 Task: Open Card Card0000000332 in Board Board0000000083 in Workspace WS0000000028 in Trello. Add Member 17.ch.pooja@gmail.com to Card Card0000000332 in Board Board0000000083 in Workspace WS0000000028 in Trello. Add Red Label titled Label0000000332 to Card Card0000000332 in Board Board0000000083 in Workspace WS0000000028 in Trello. Add Checklist CL0000000332 to Card Card0000000332 in Board Board0000000083 in Workspace WS0000000028 in Trello. Add Dates with Start Date as Nov 01 2023 and Due Date as Nov 30 2023 to Card Card0000000332 in Board Board0000000083 in Workspace WS0000000028 in Trello
Action: Mouse moved to (415, 653)
Screenshot: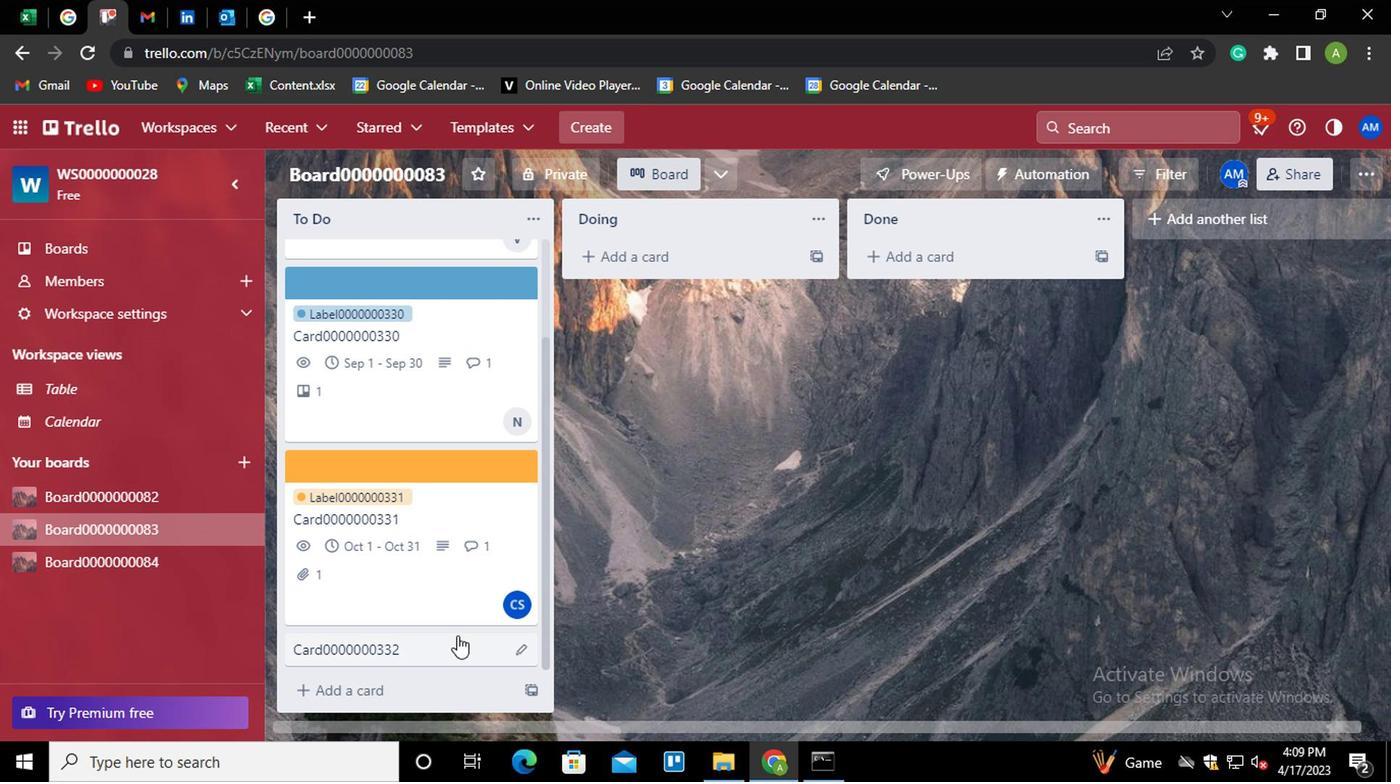 
Action: Mouse pressed left at (415, 653)
Screenshot: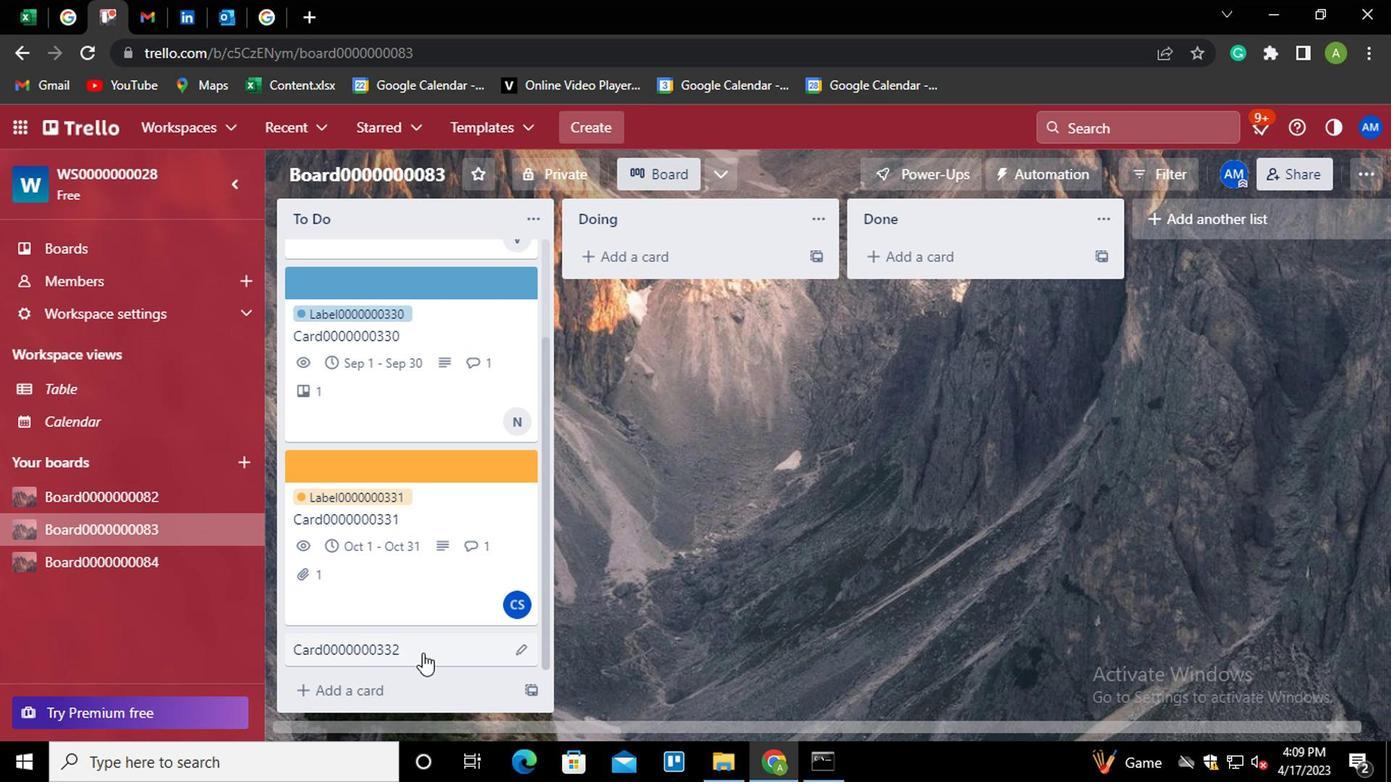 
Action: Mouse moved to (931, 289)
Screenshot: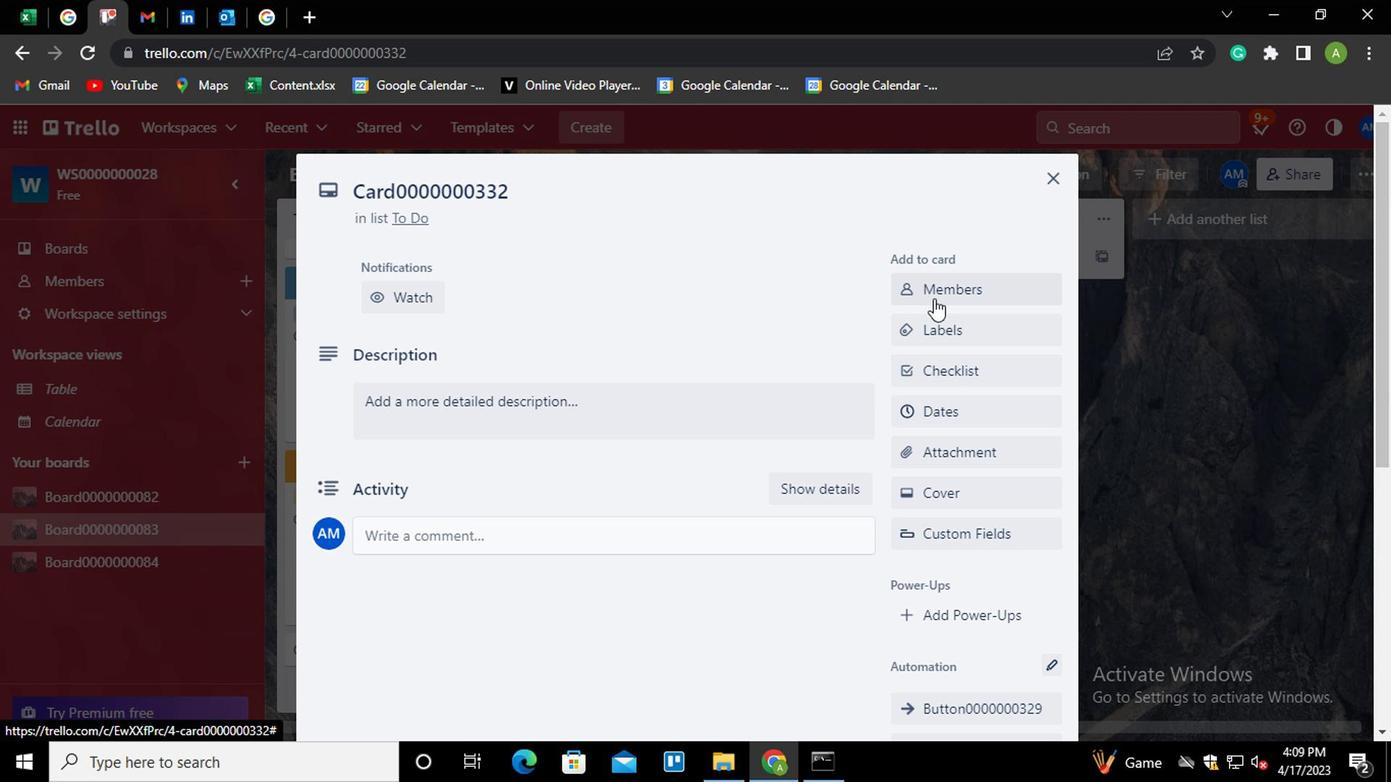 
Action: Mouse pressed left at (931, 289)
Screenshot: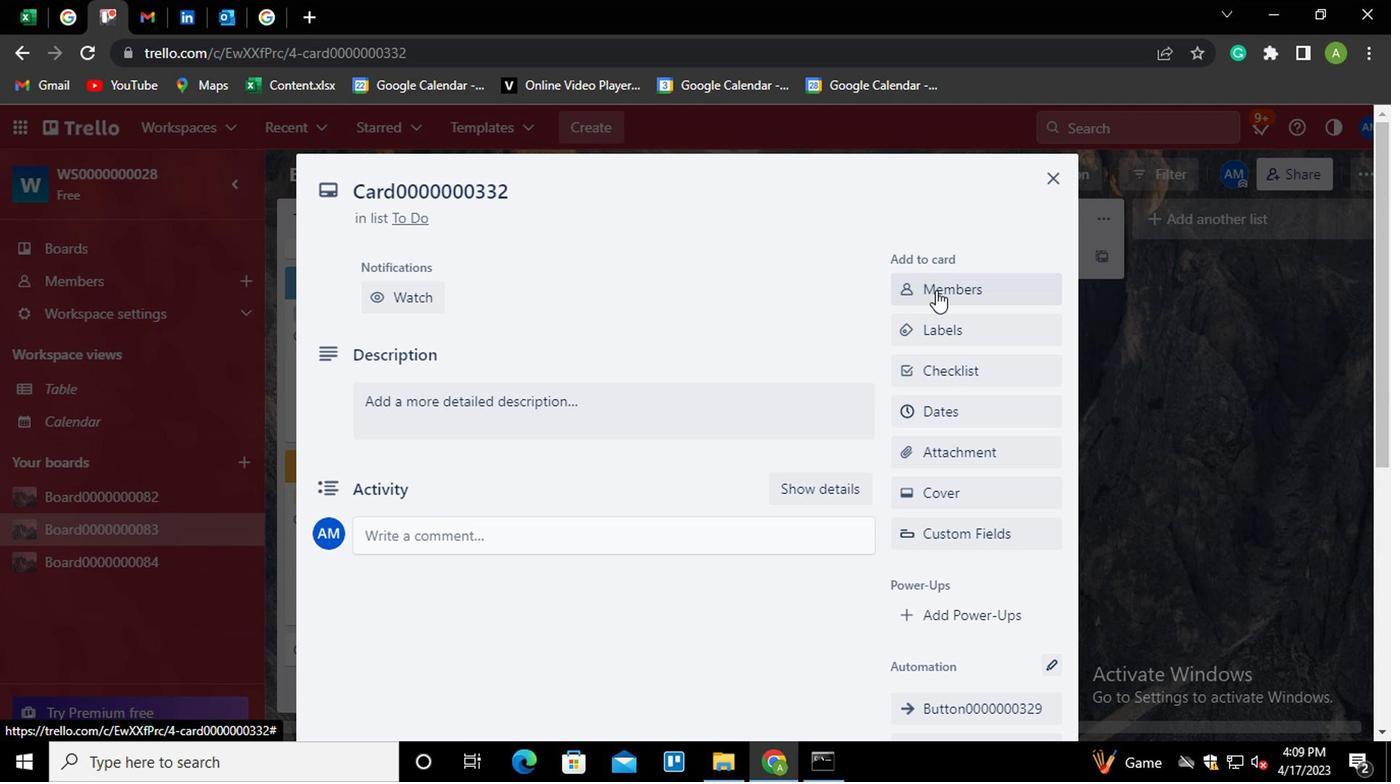 
Action: Mouse moved to (944, 388)
Screenshot: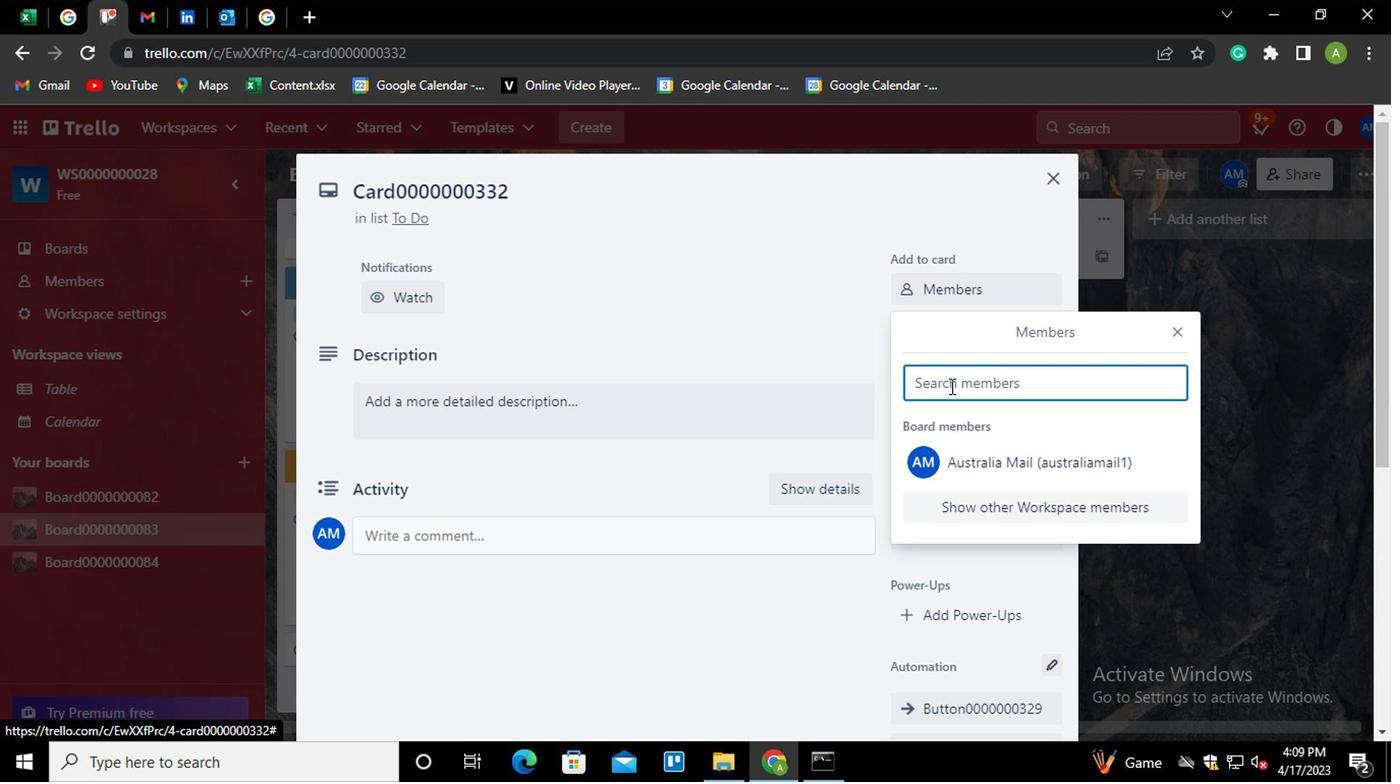 
Action: Mouse pressed left at (944, 388)
Screenshot: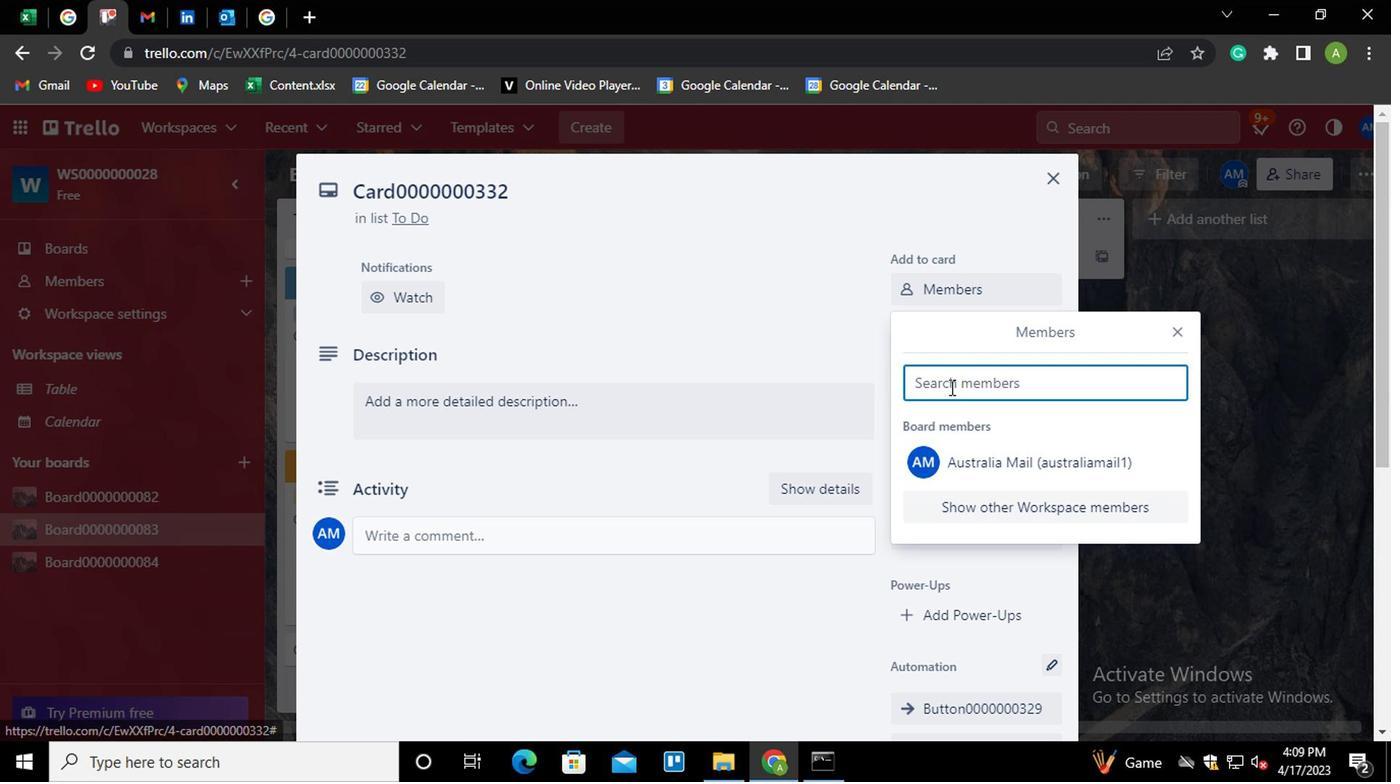 
Action: Key pressed 17.ch.pooja<Key.shift>@GMAIL.COM
Screenshot: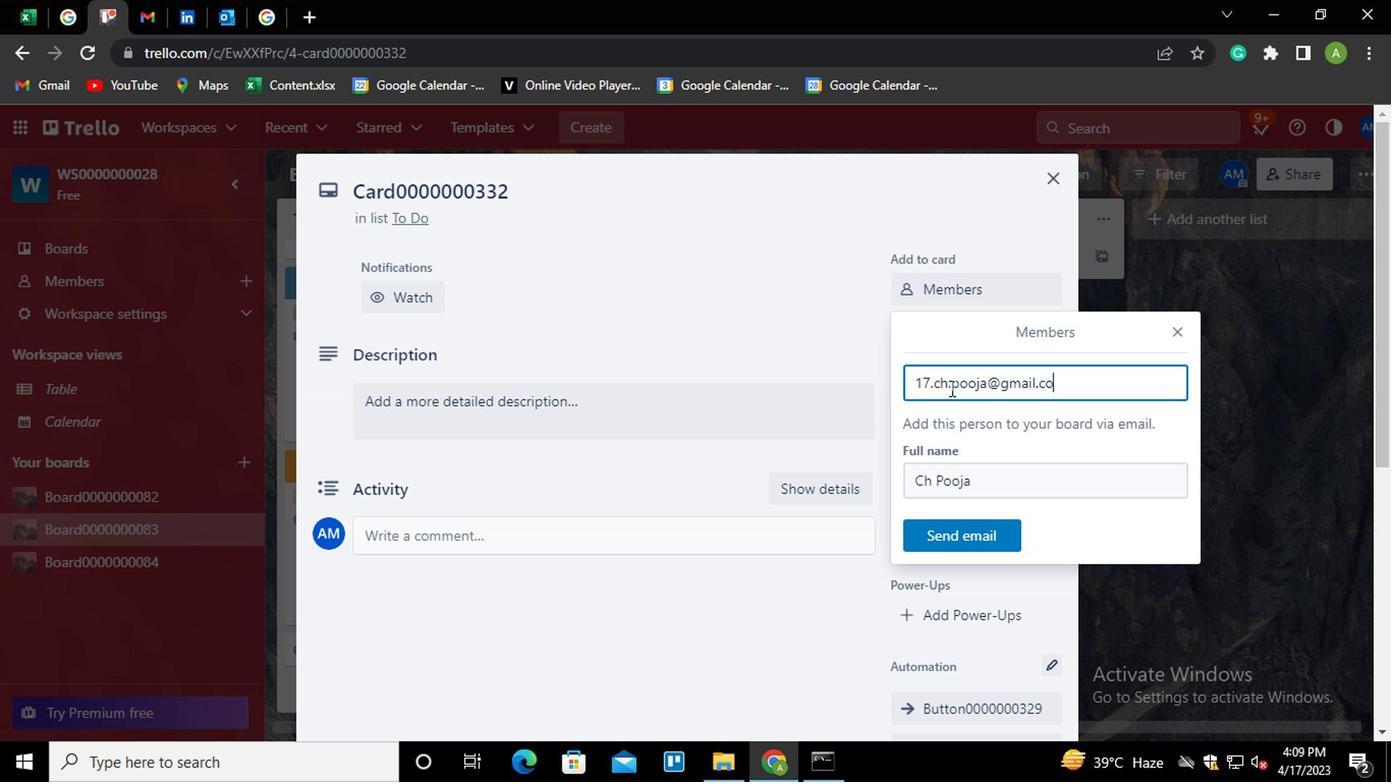 
Action: Mouse moved to (952, 541)
Screenshot: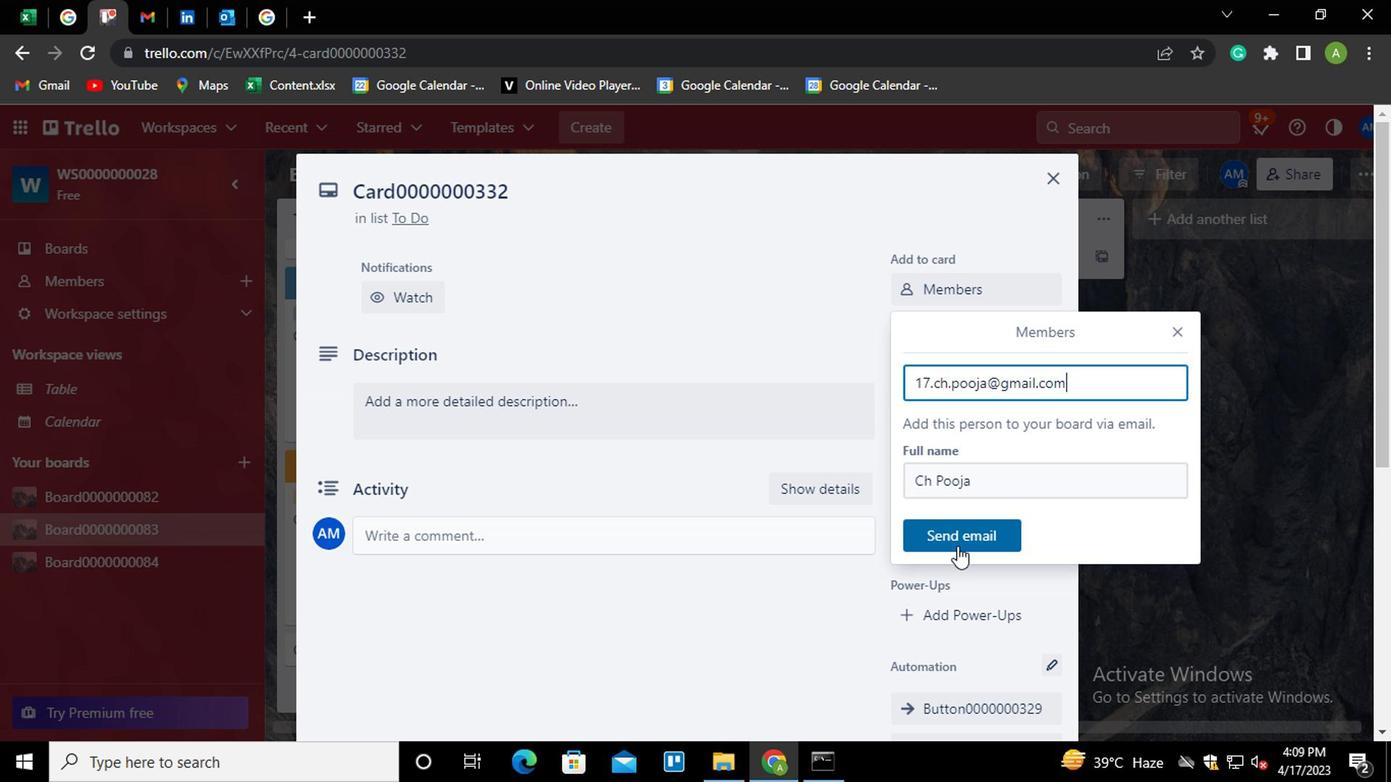
Action: Mouse pressed left at (952, 541)
Screenshot: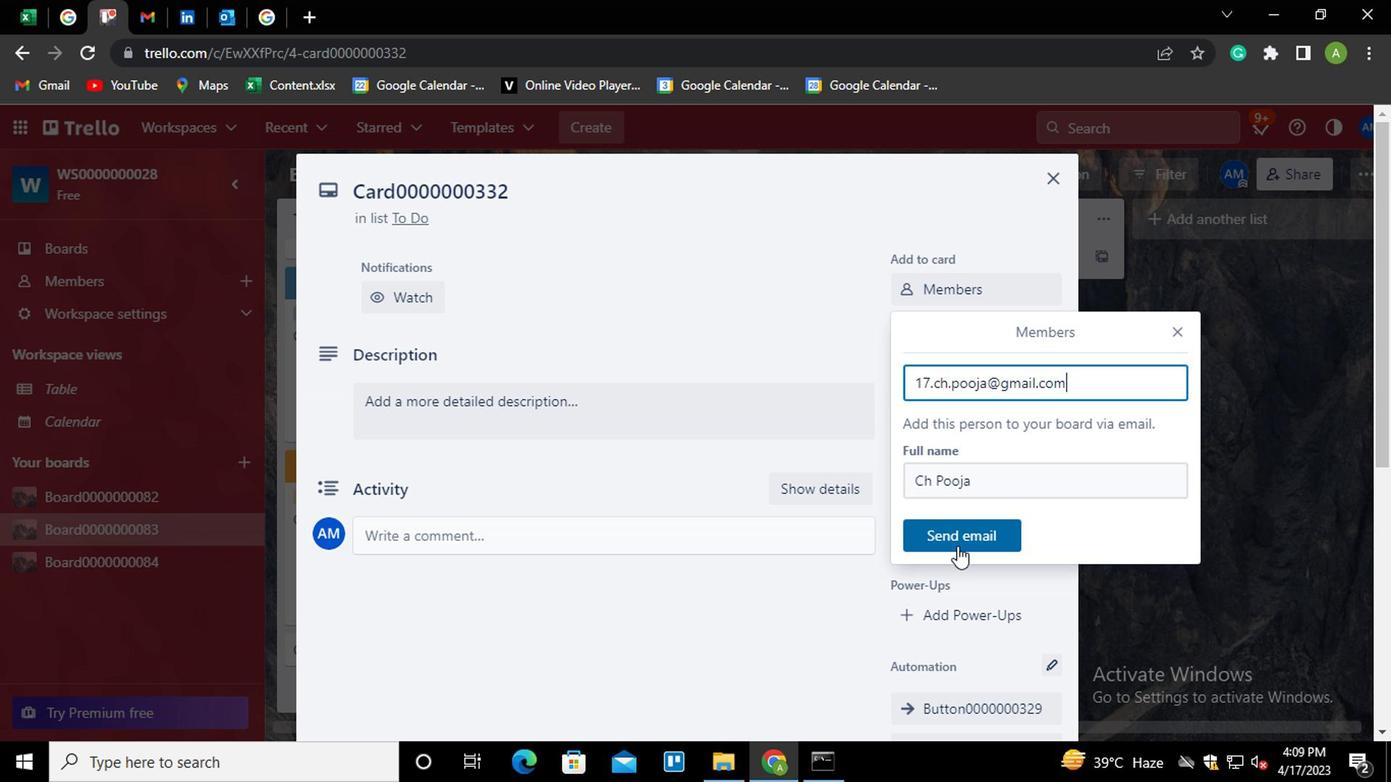 
Action: Mouse moved to (961, 329)
Screenshot: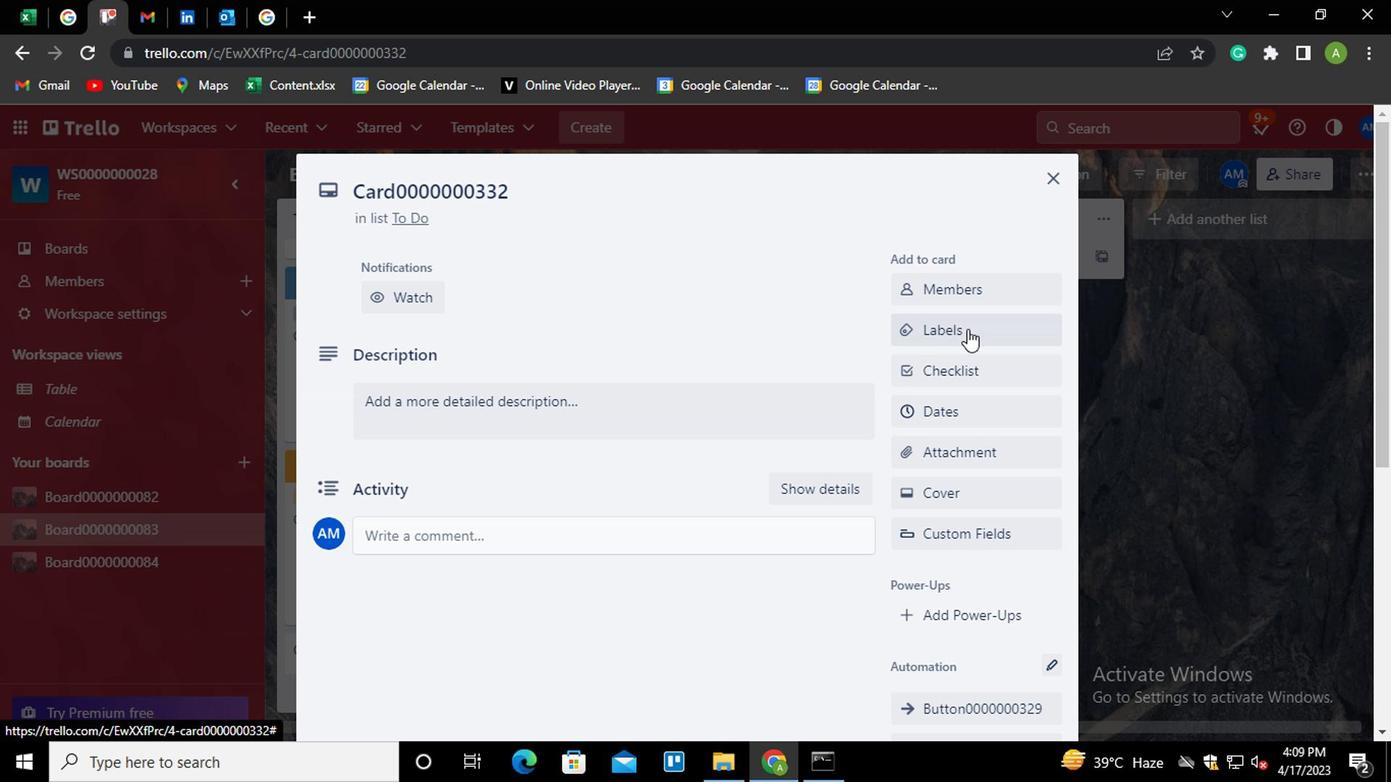 
Action: Mouse pressed left at (961, 329)
Screenshot: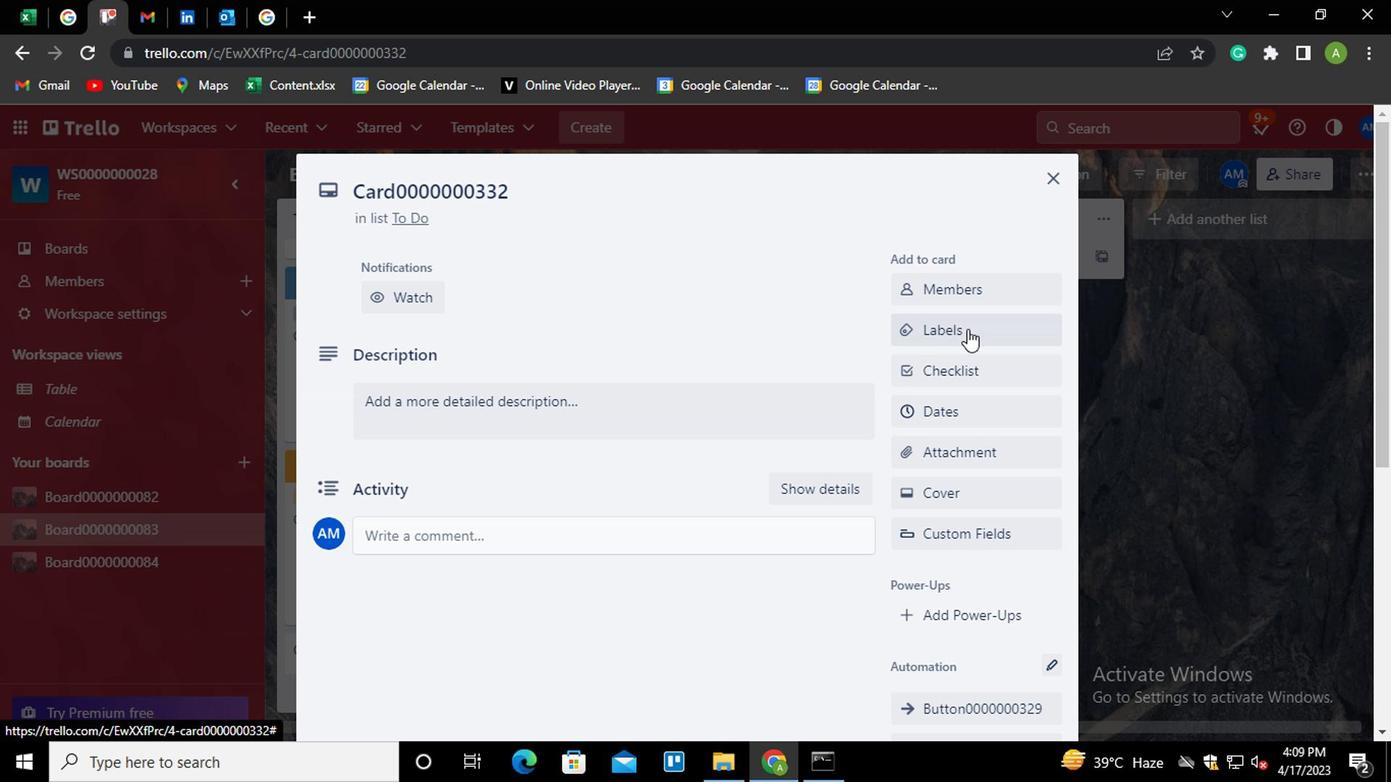 
Action: Mouse moved to (914, 399)
Screenshot: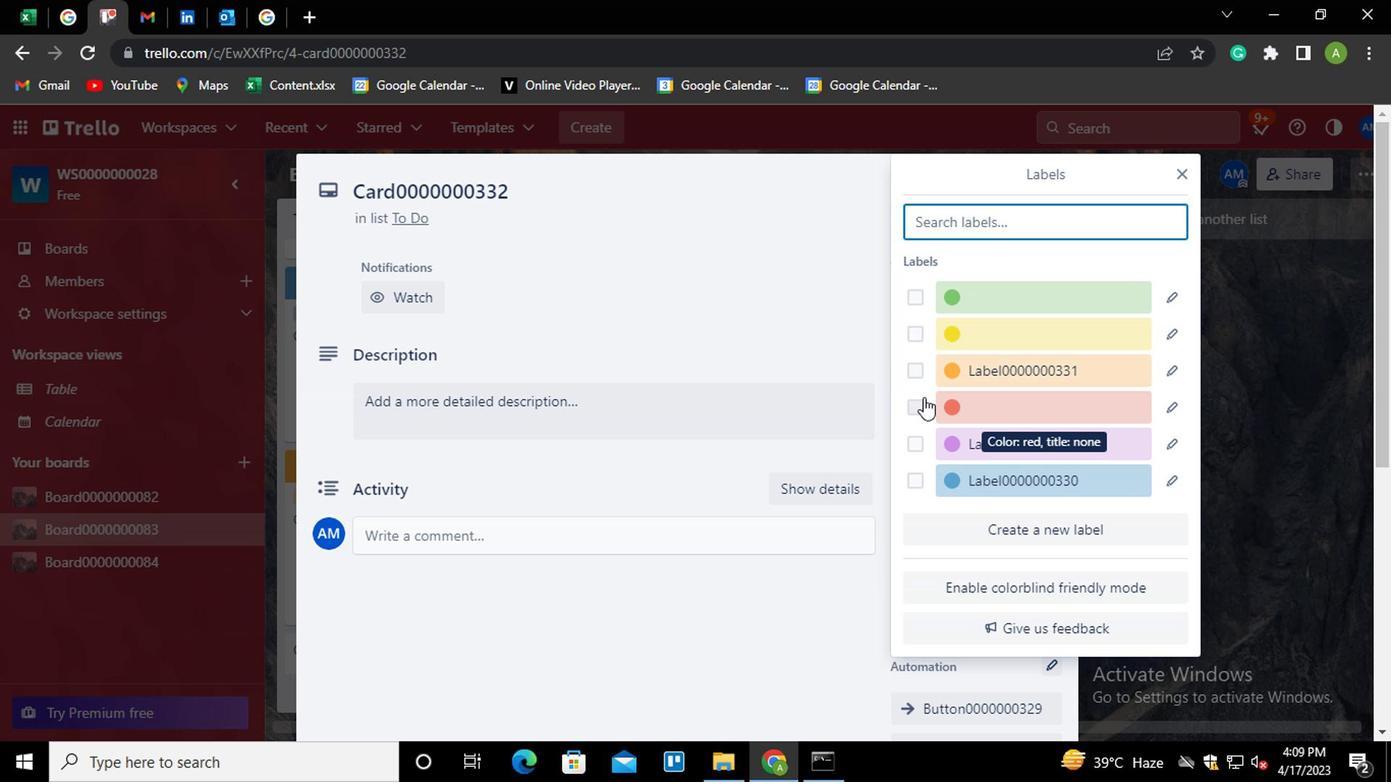 
Action: Mouse pressed left at (914, 399)
Screenshot: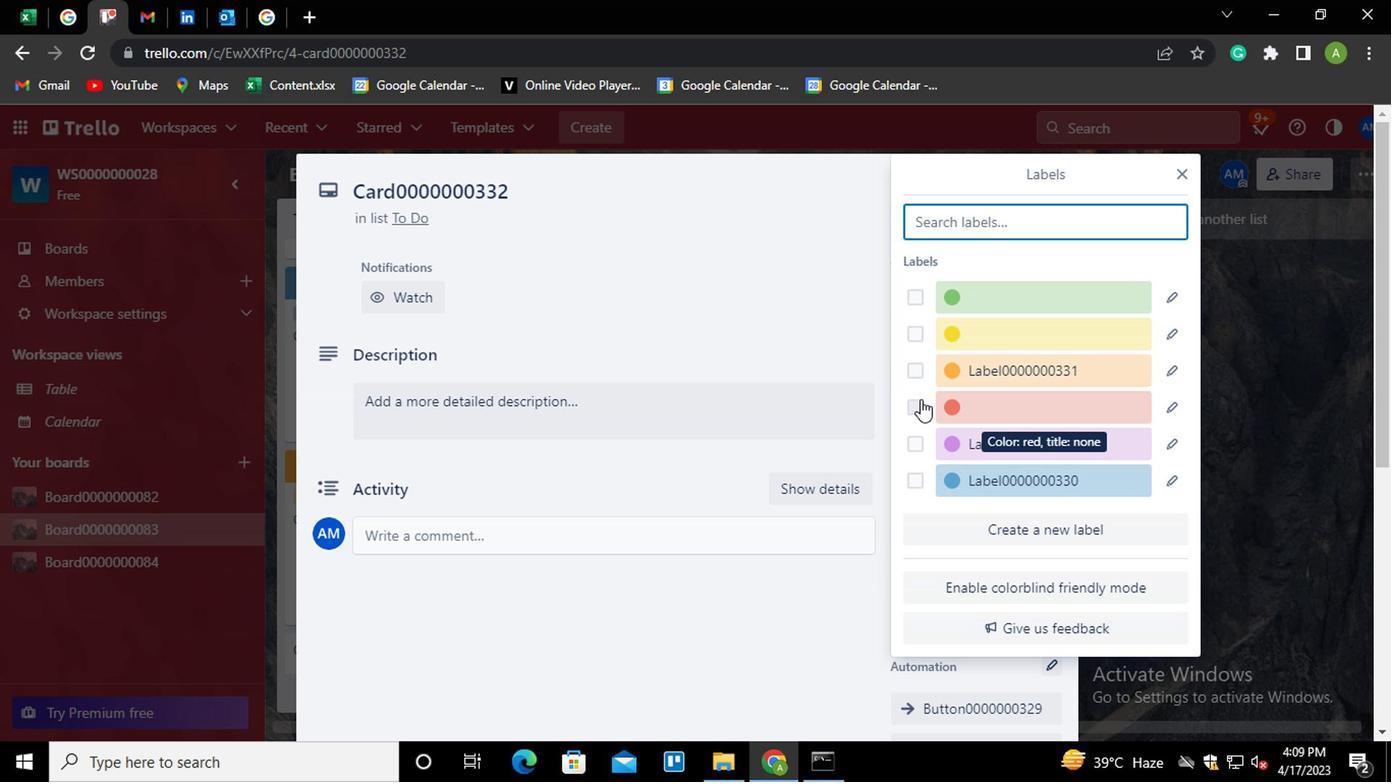 
Action: Mouse moved to (1168, 408)
Screenshot: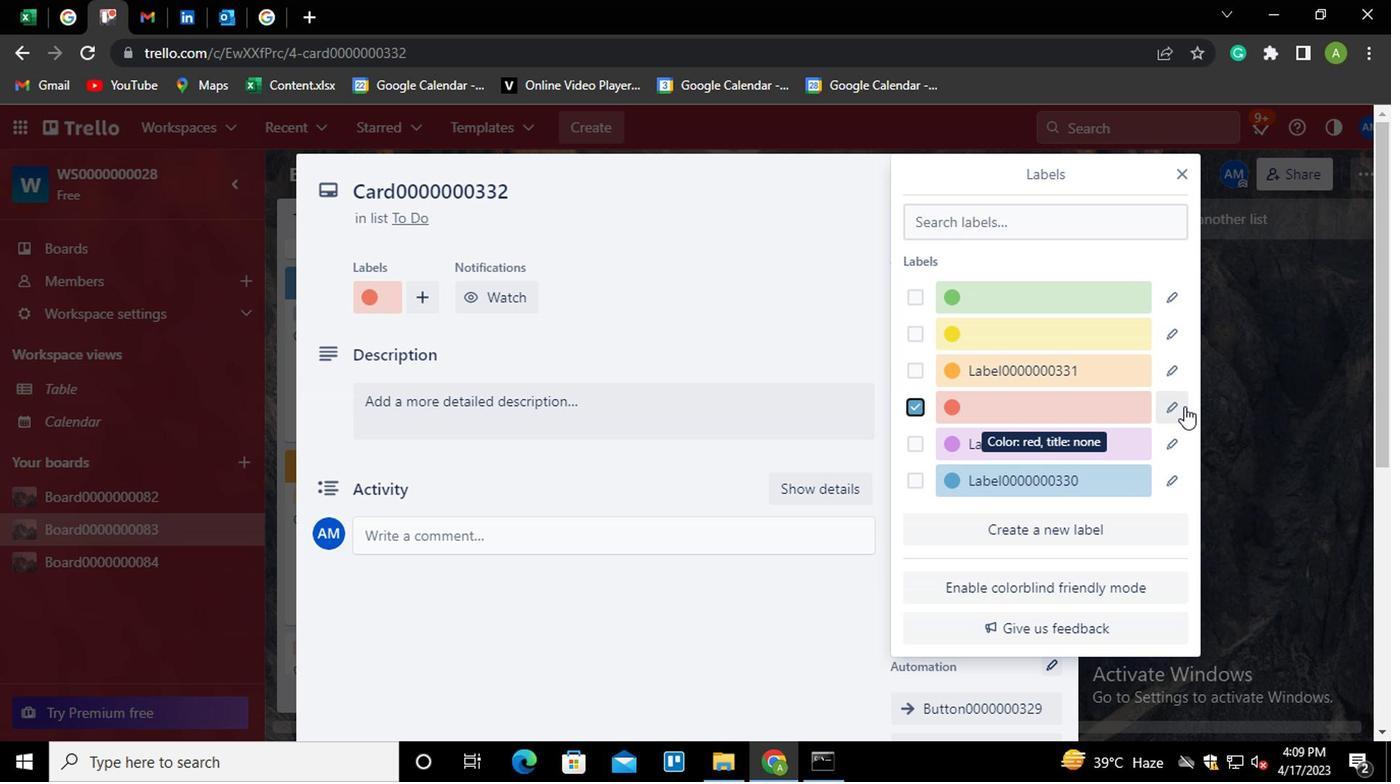
Action: Mouse pressed left at (1168, 408)
Screenshot: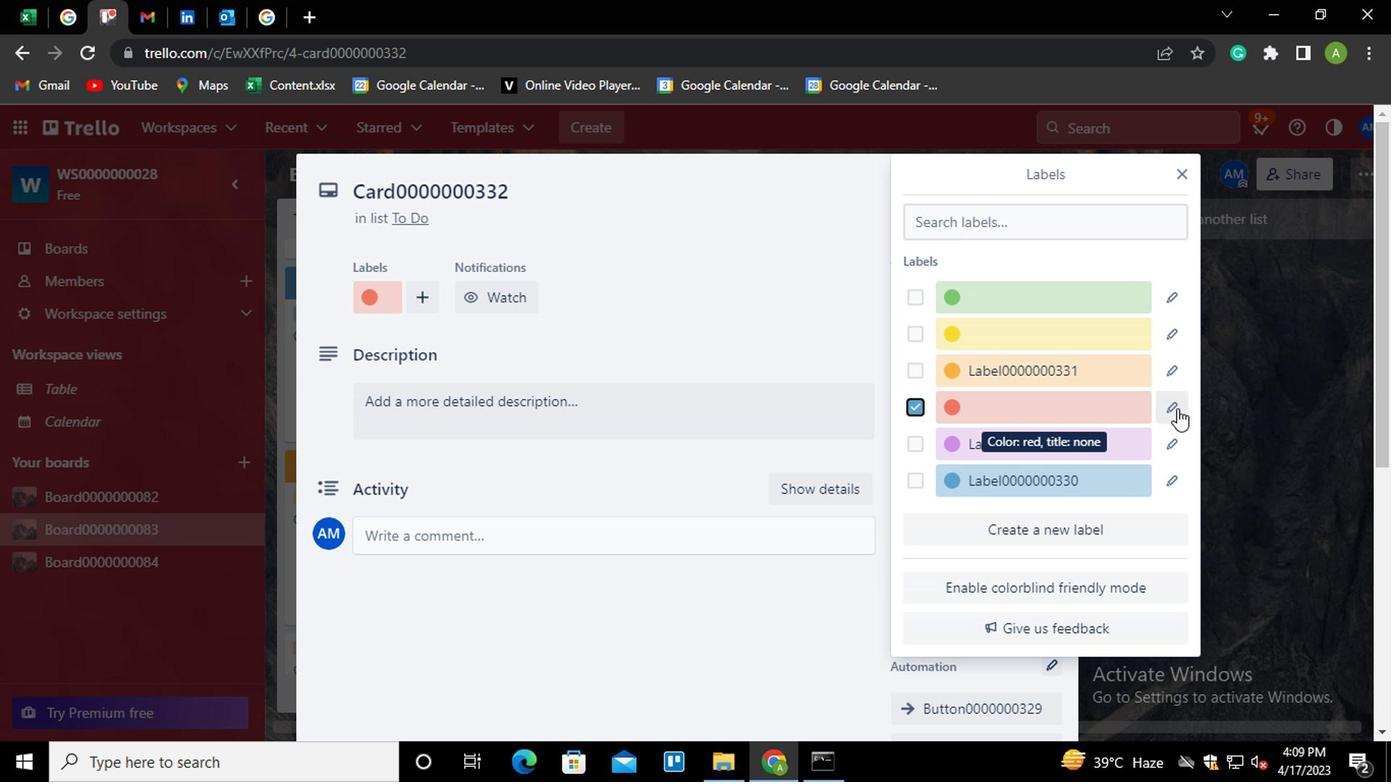 
Action: Mouse moved to (982, 362)
Screenshot: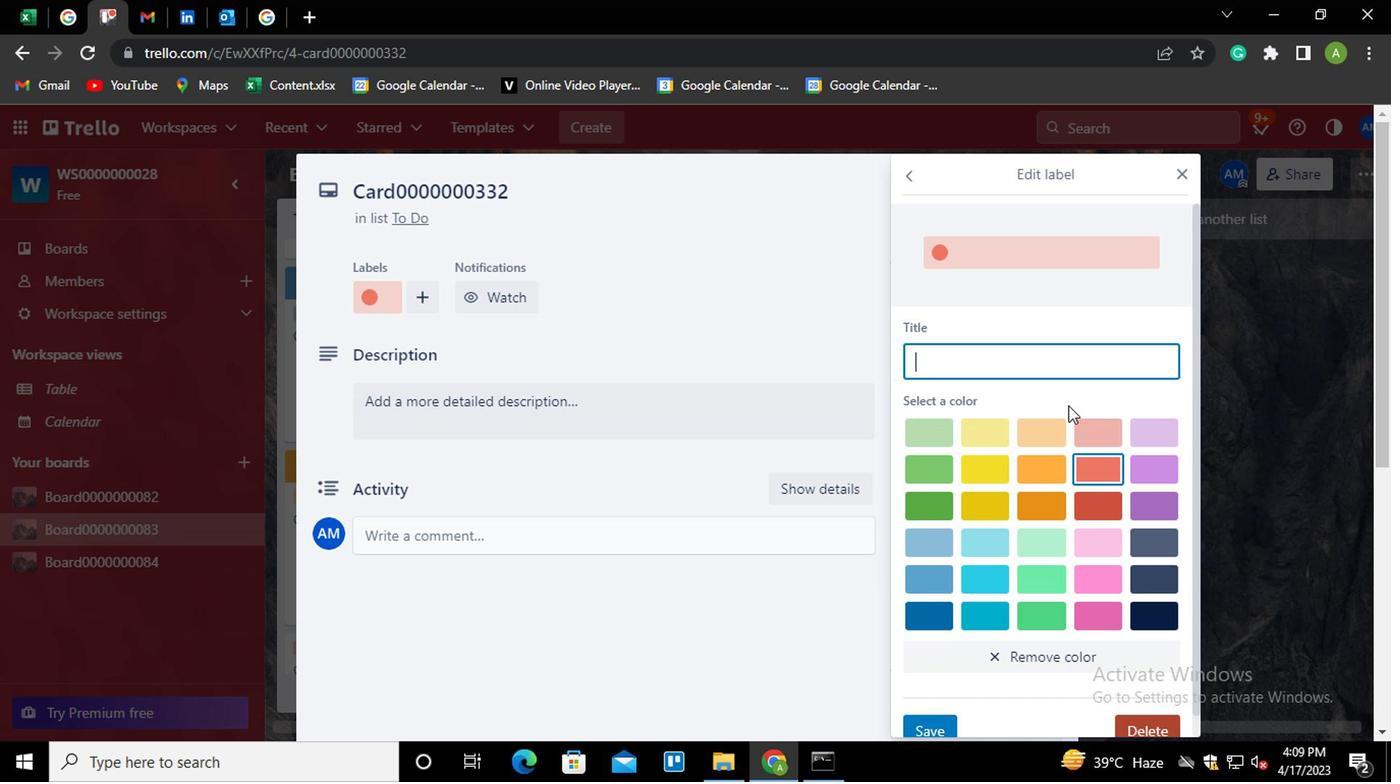 
Action: Mouse pressed left at (982, 362)
Screenshot: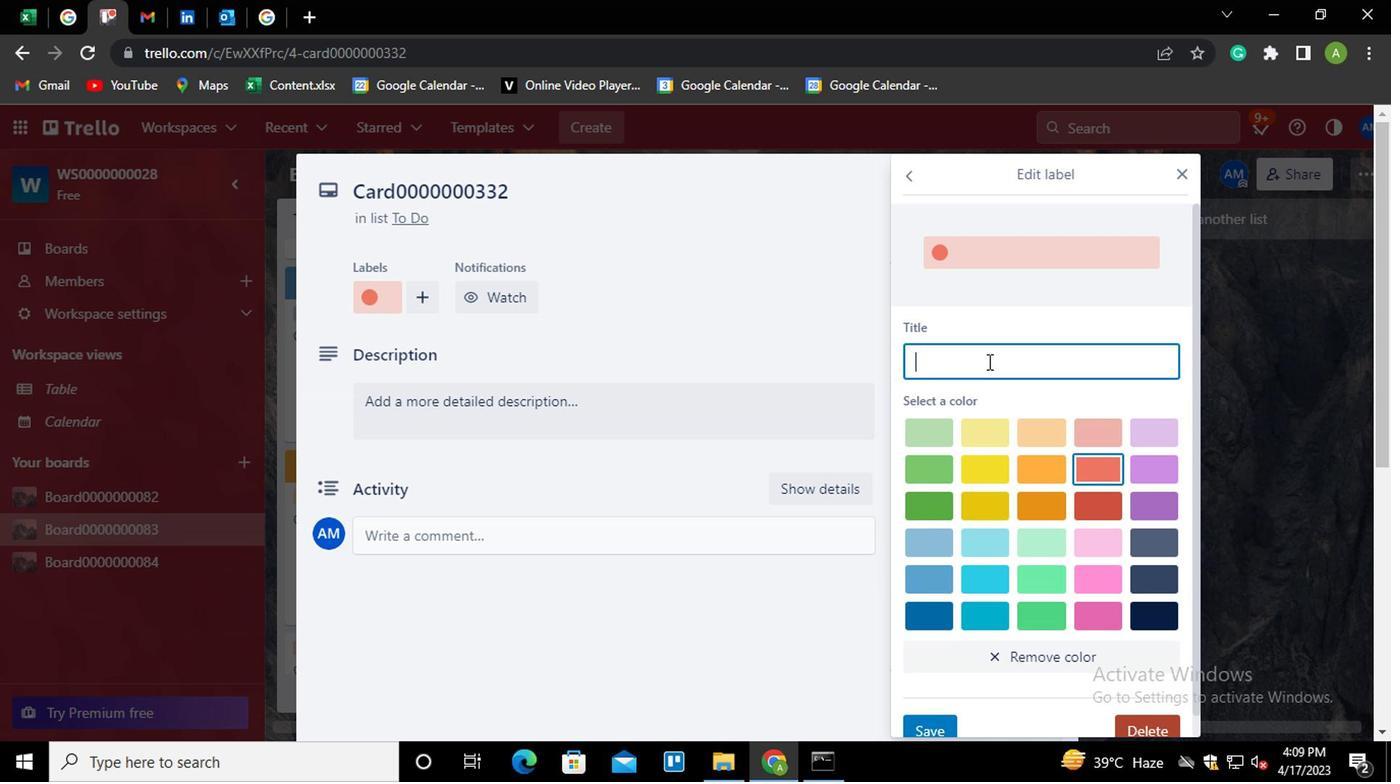 
Action: Key pressed <Key.shift><Key.shift><Key.shift><Key.shift><Key.shift><Key.shift>LABEL0000000332
Screenshot: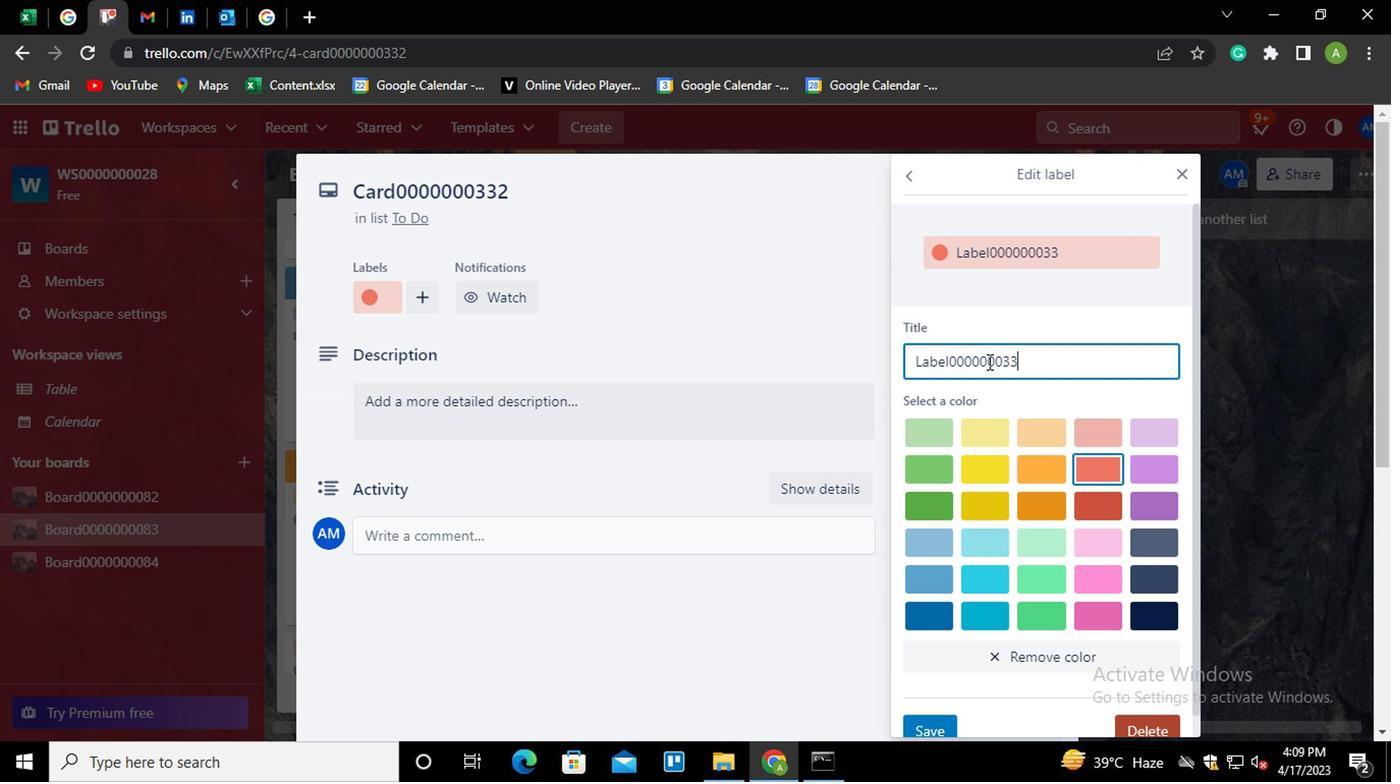 
Action: Mouse moved to (934, 725)
Screenshot: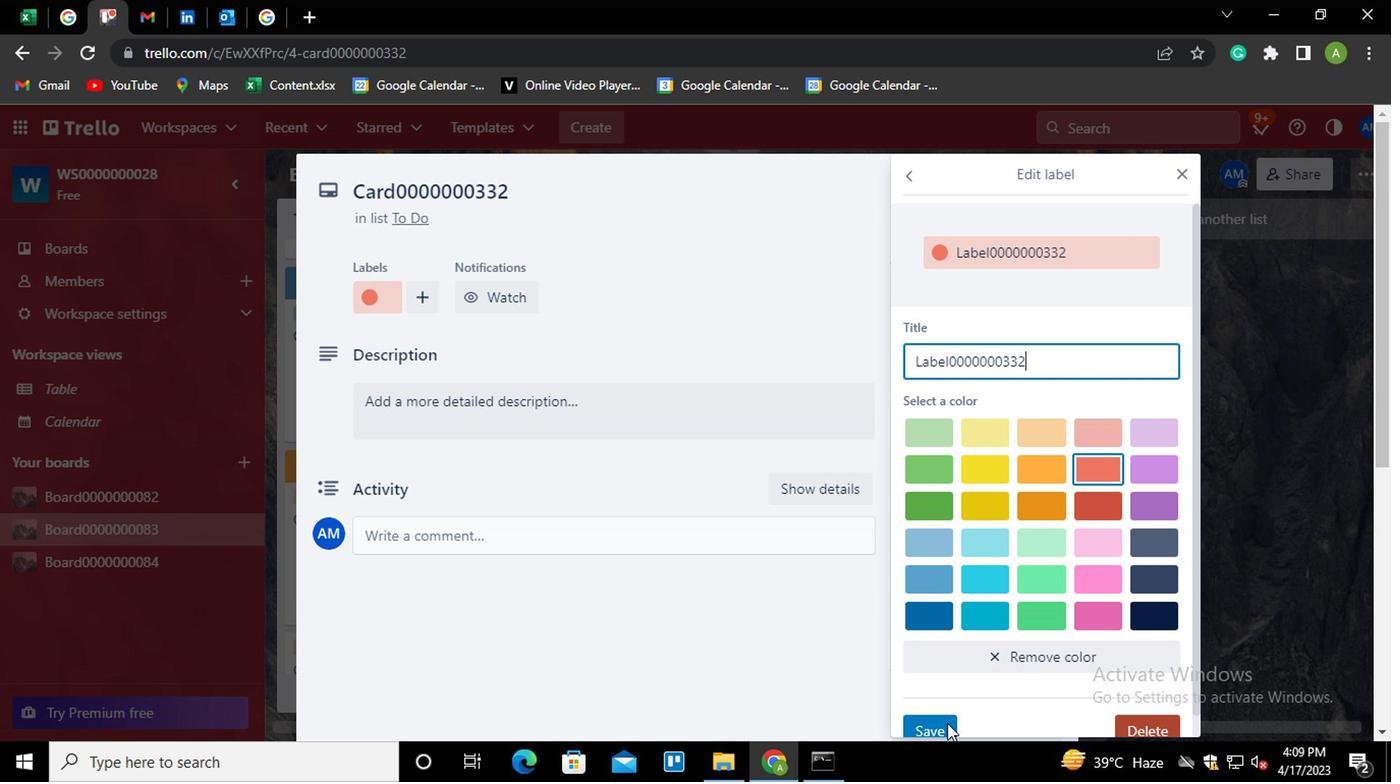 
Action: Mouse pressed left at (934, 725)
Screenshot: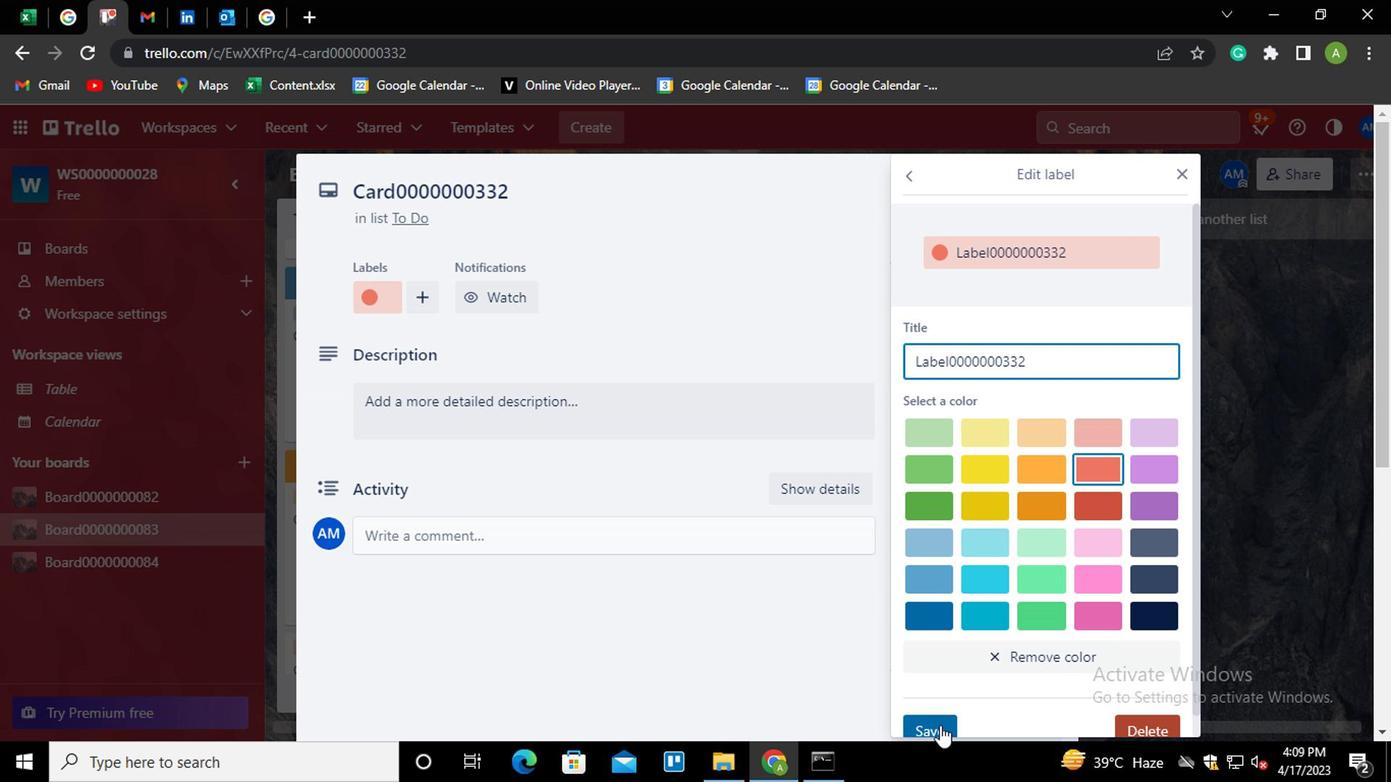 
Action: Mouse moved to (805, 318)
Screenshot: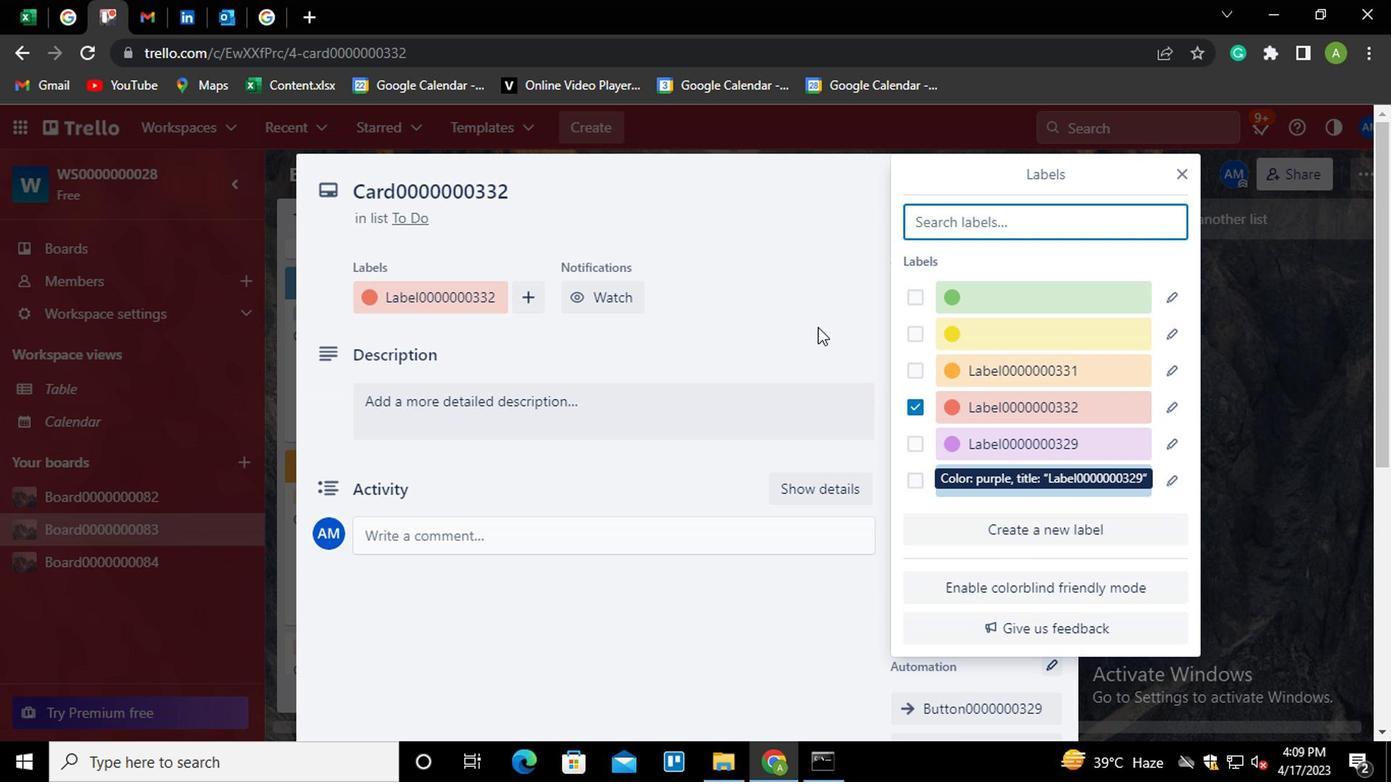 
Action: Mouse pressed left at (805, 318)
Screenshot: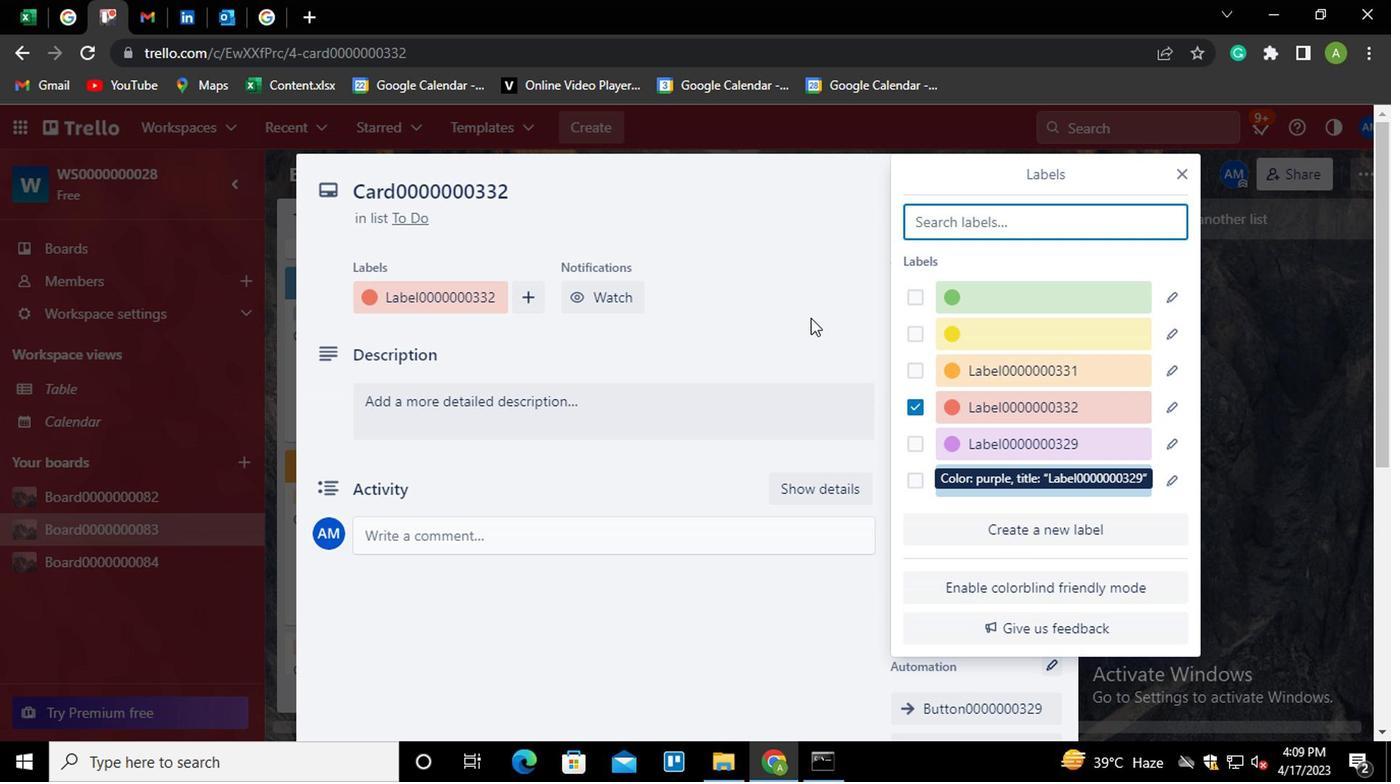 
Action: Mouse moved to (946, 373)
Screenshot: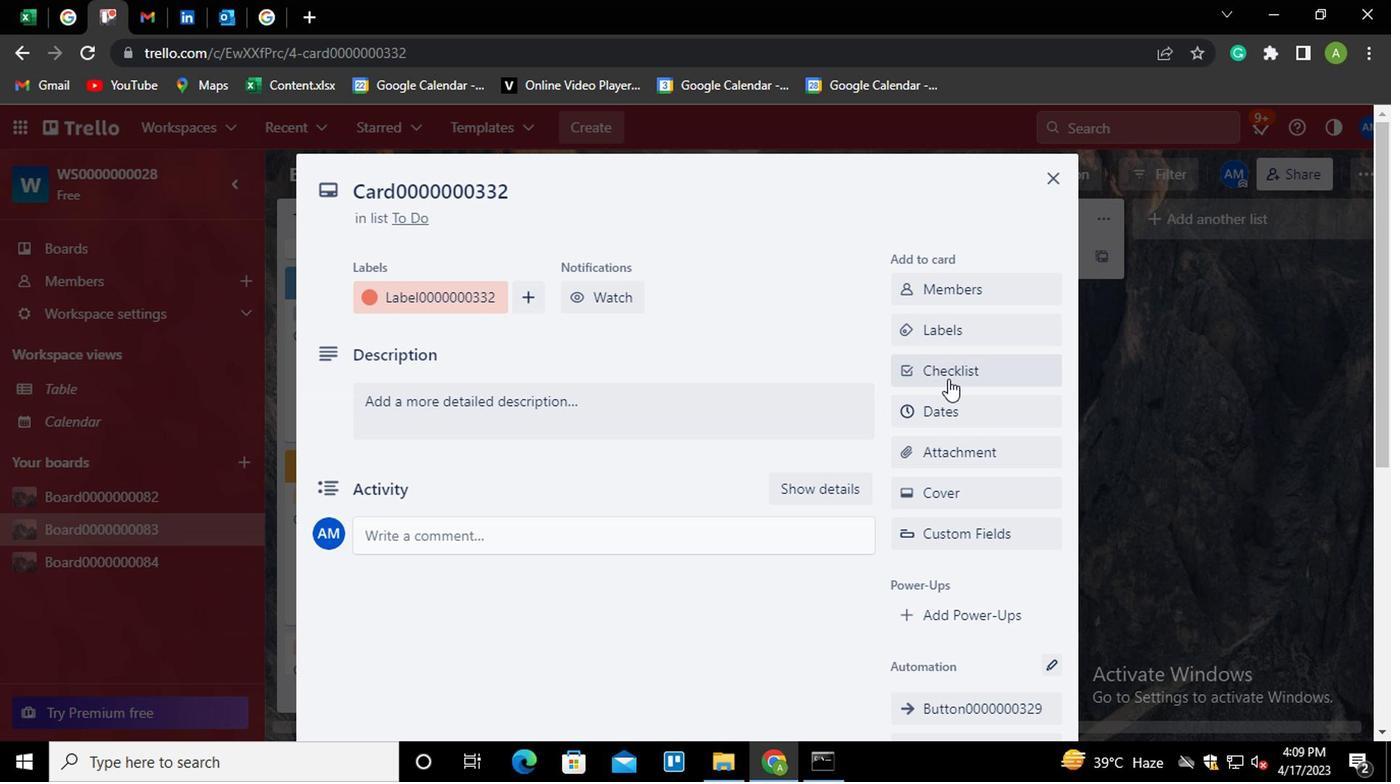 
Action: Mouse pressed left at (946, 373)
Screenshot: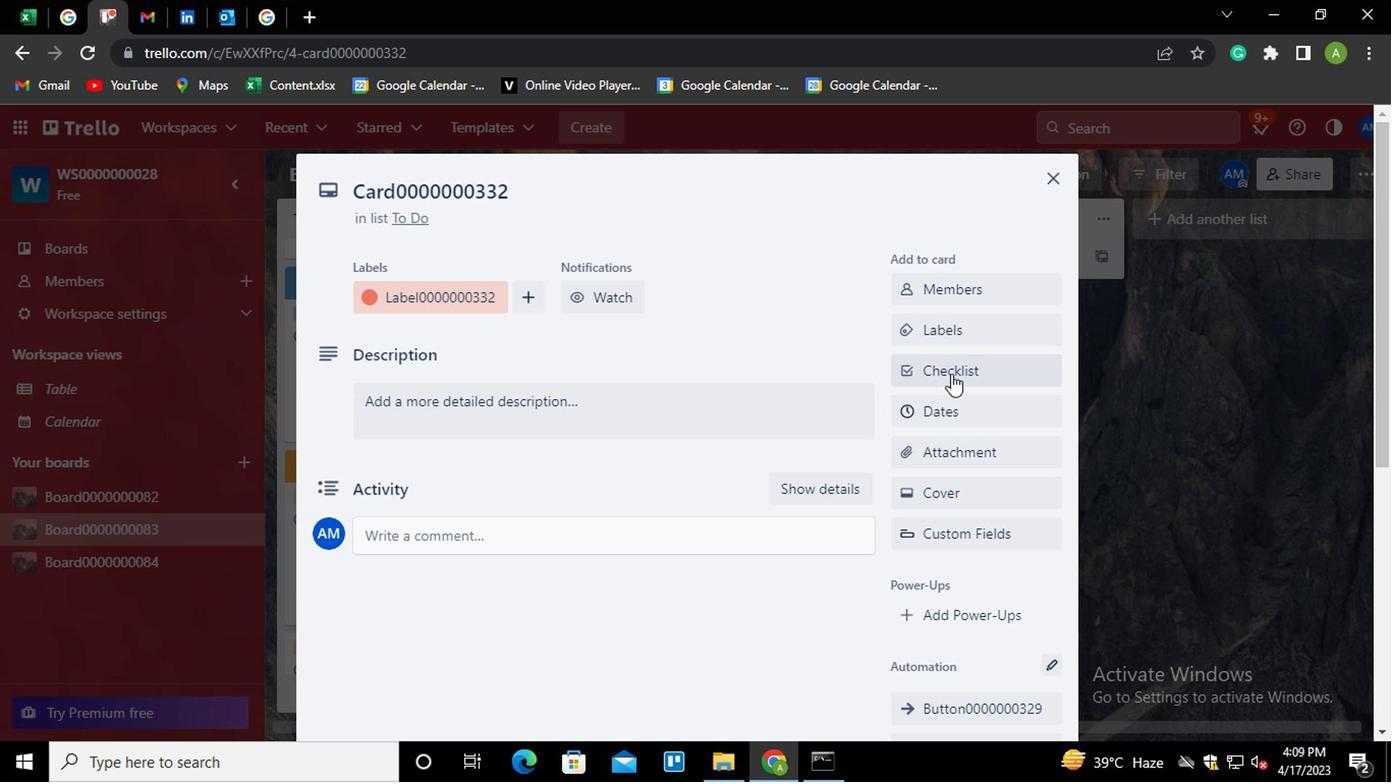 
Action: Mouse moved to (946, 372)
Screenshot: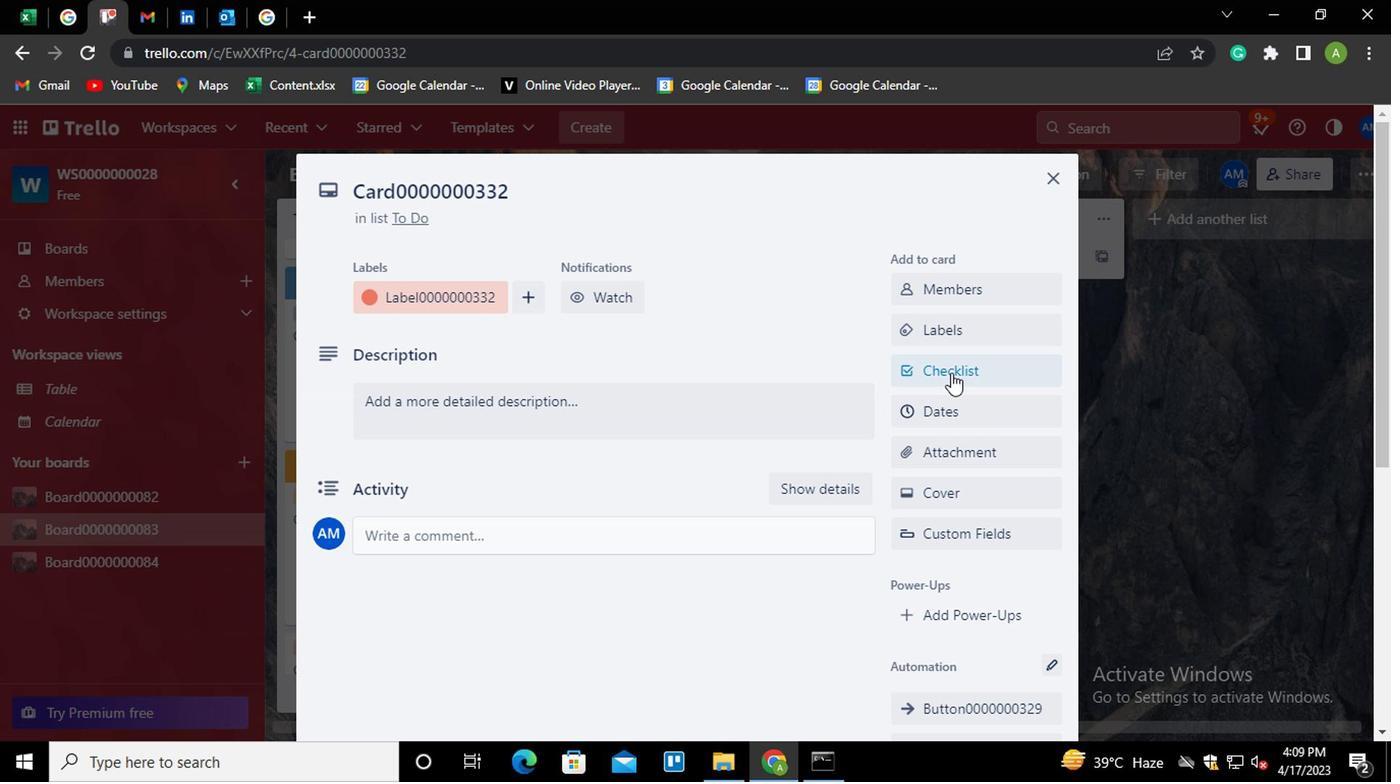 
Action: Key pressed <Key.shift>CL0000000332
Screenshot: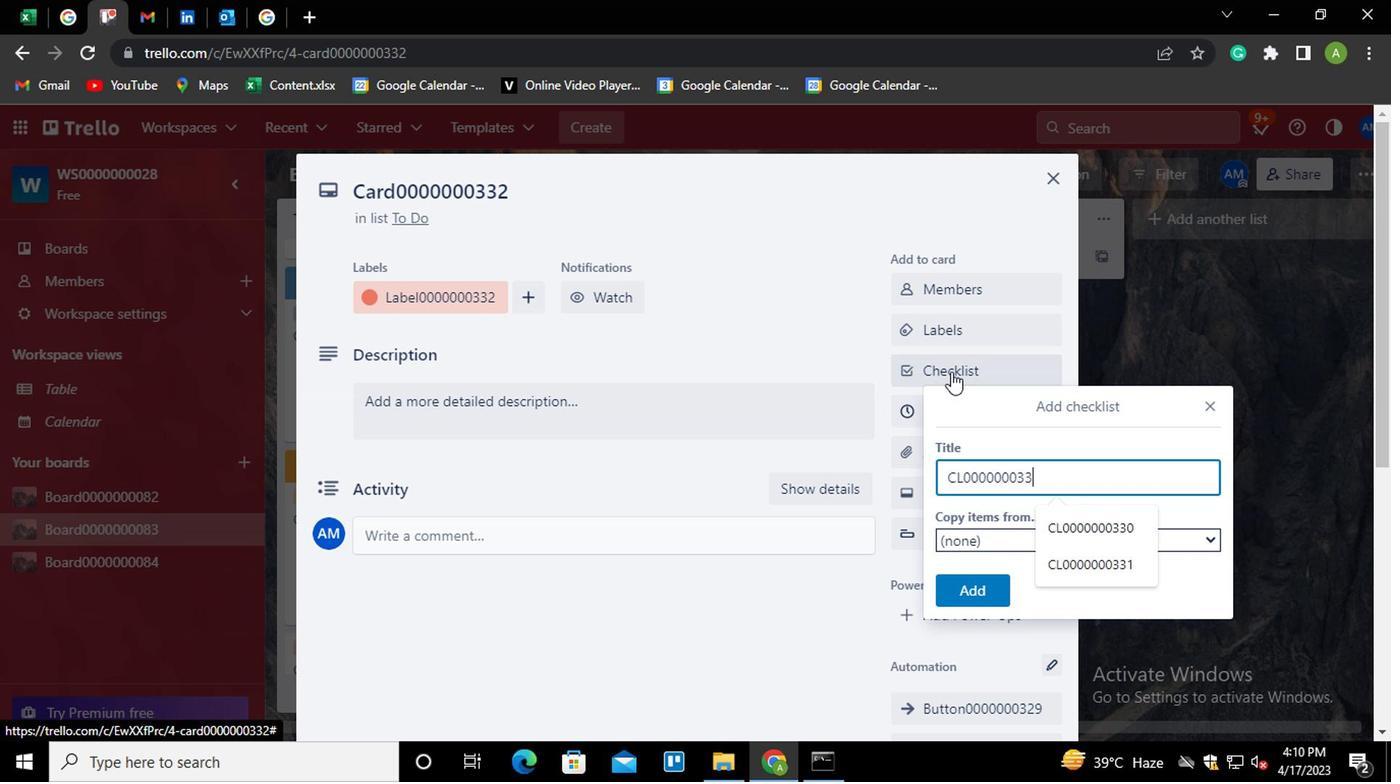 
Action: Mouse moved to (963, 588)
Screenshot: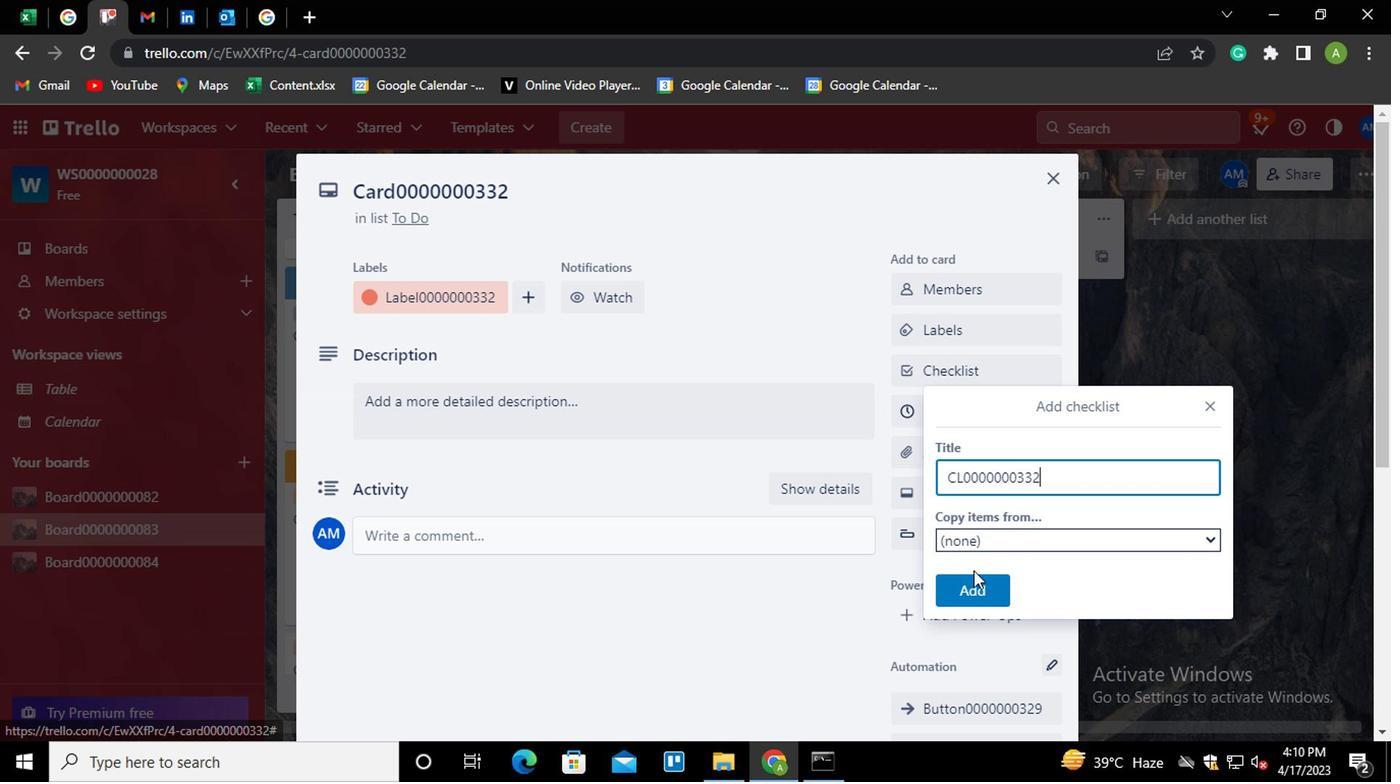 
Action: Mouse pressed left at (963, 588)
Screenshot: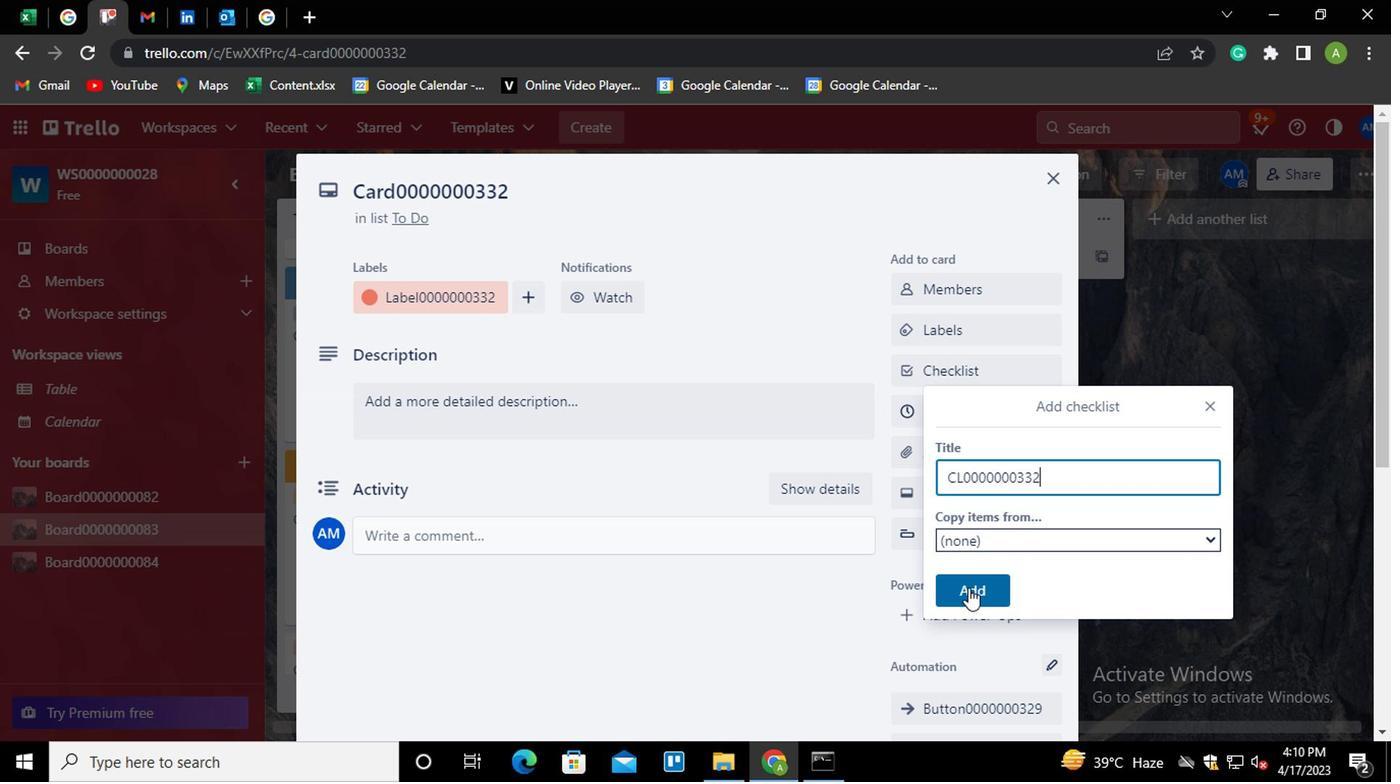 
Action: Mouse moved to (963, 418)
Screenshot: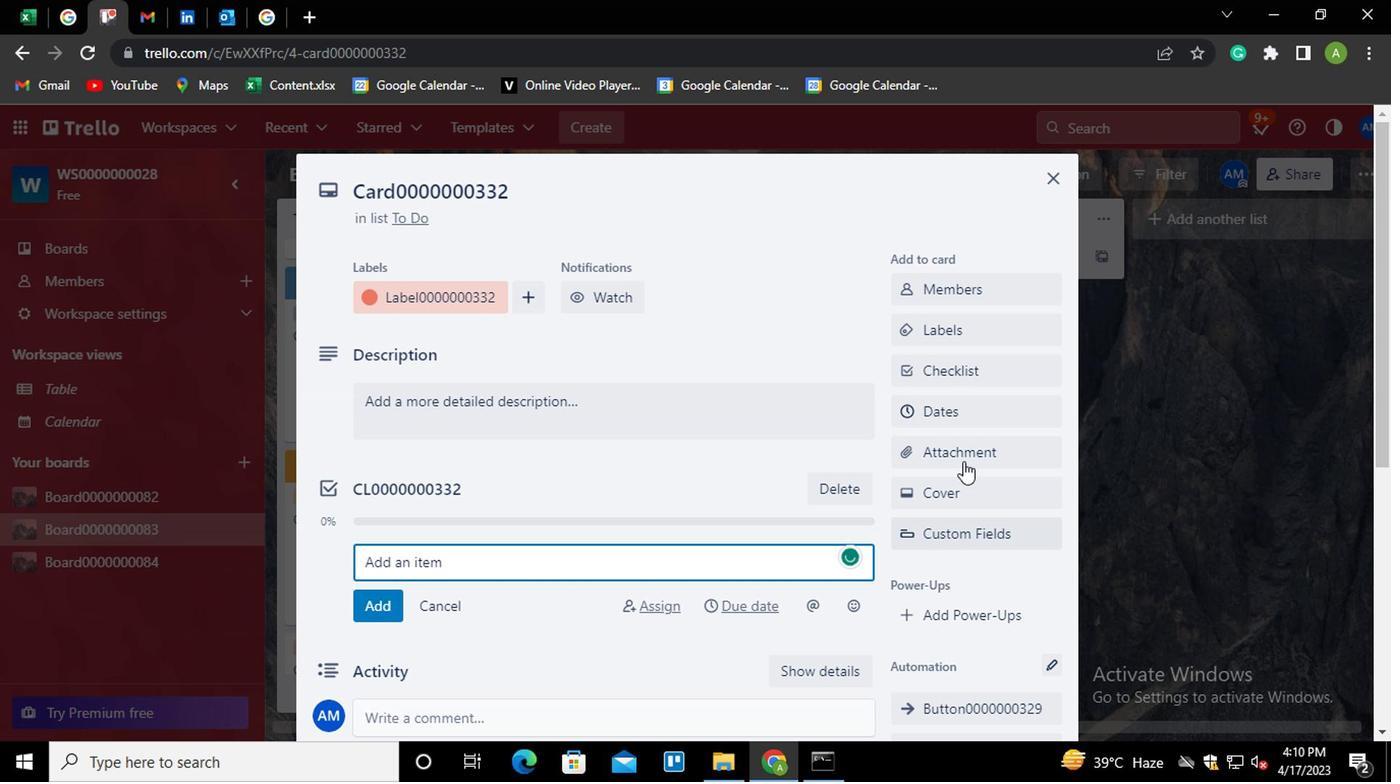 
Action: Mouse pressed left at (963, 418)
Screenshot: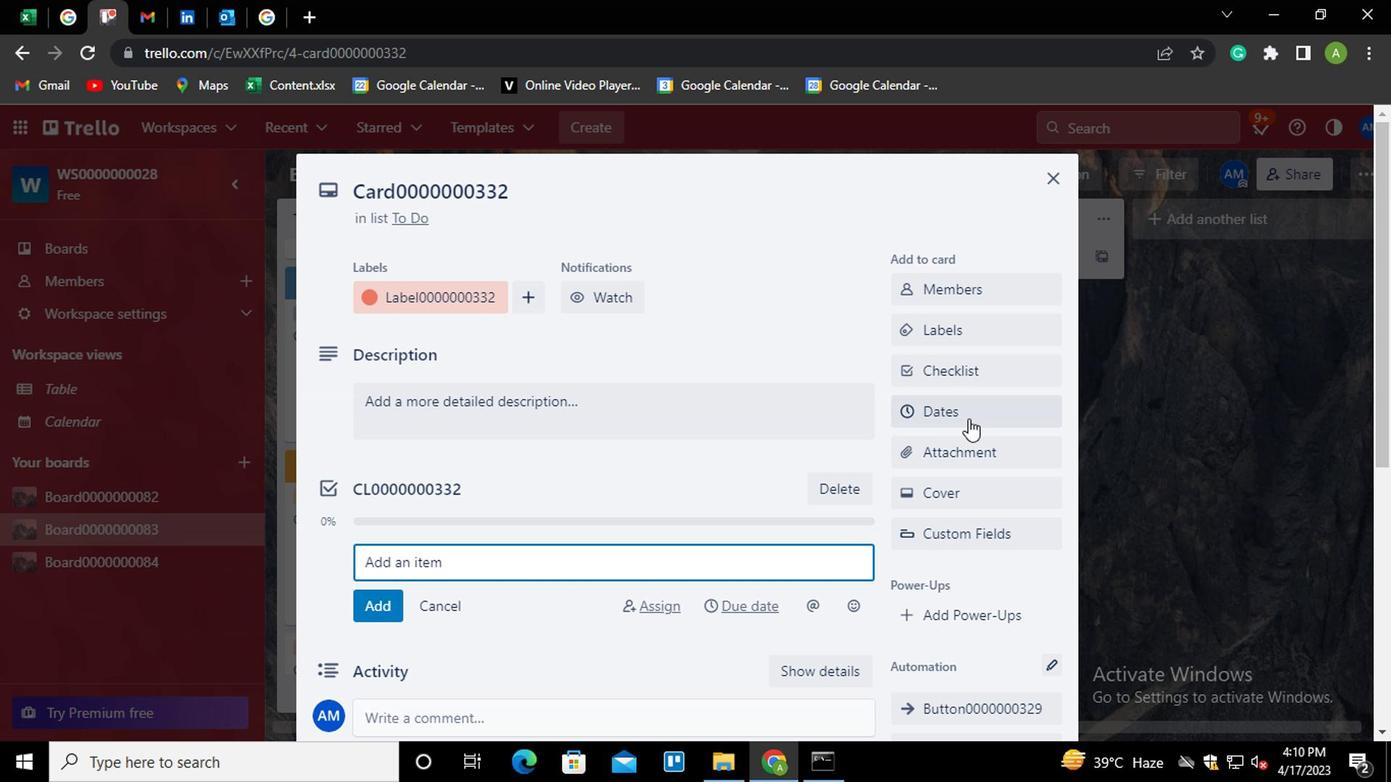
Action: Mouse moved to (904, 538)
Screenshot: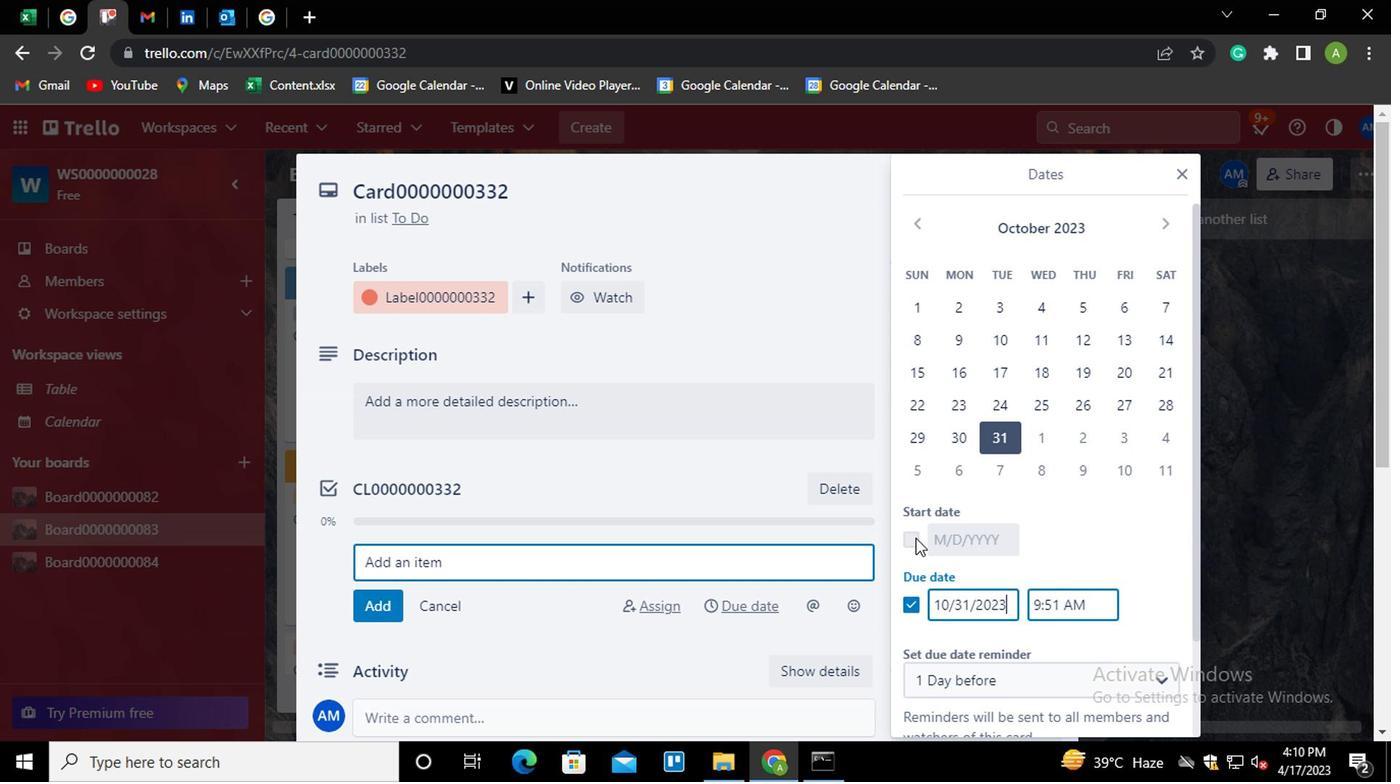 
Action: Mouse pressed left at (904, 538)
Screenshot: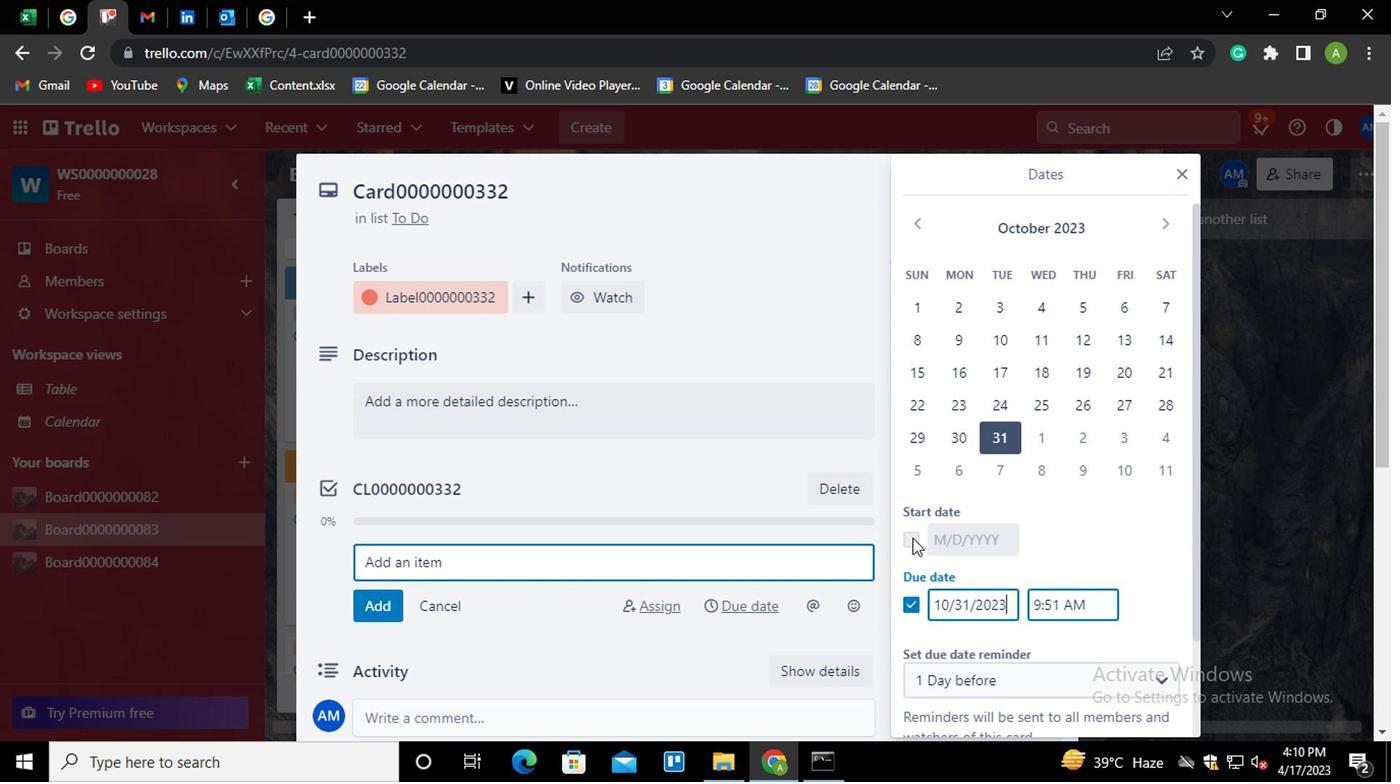 
Action: Mouse moved to (944, 540)
Screenshot: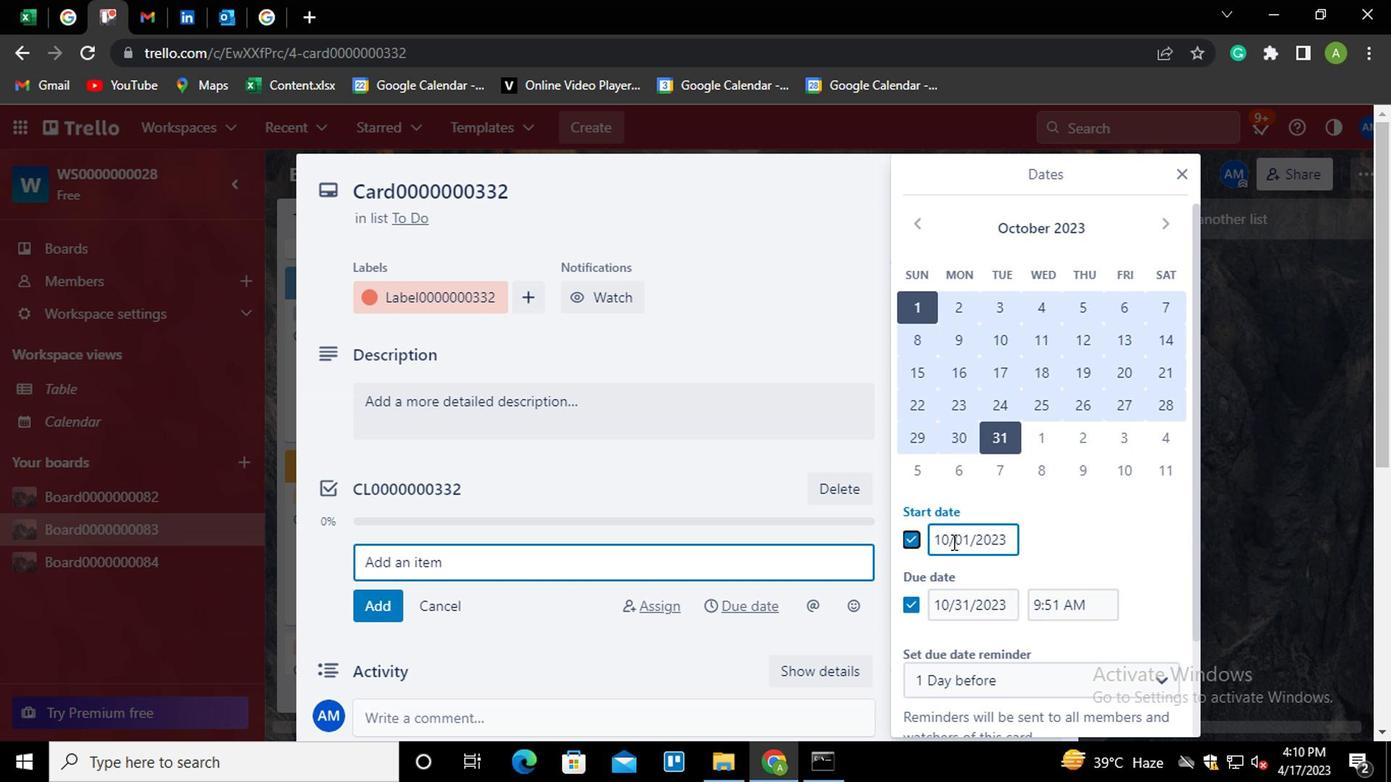 
Action: Mouse pressed left at (944, 540)
Screenshot: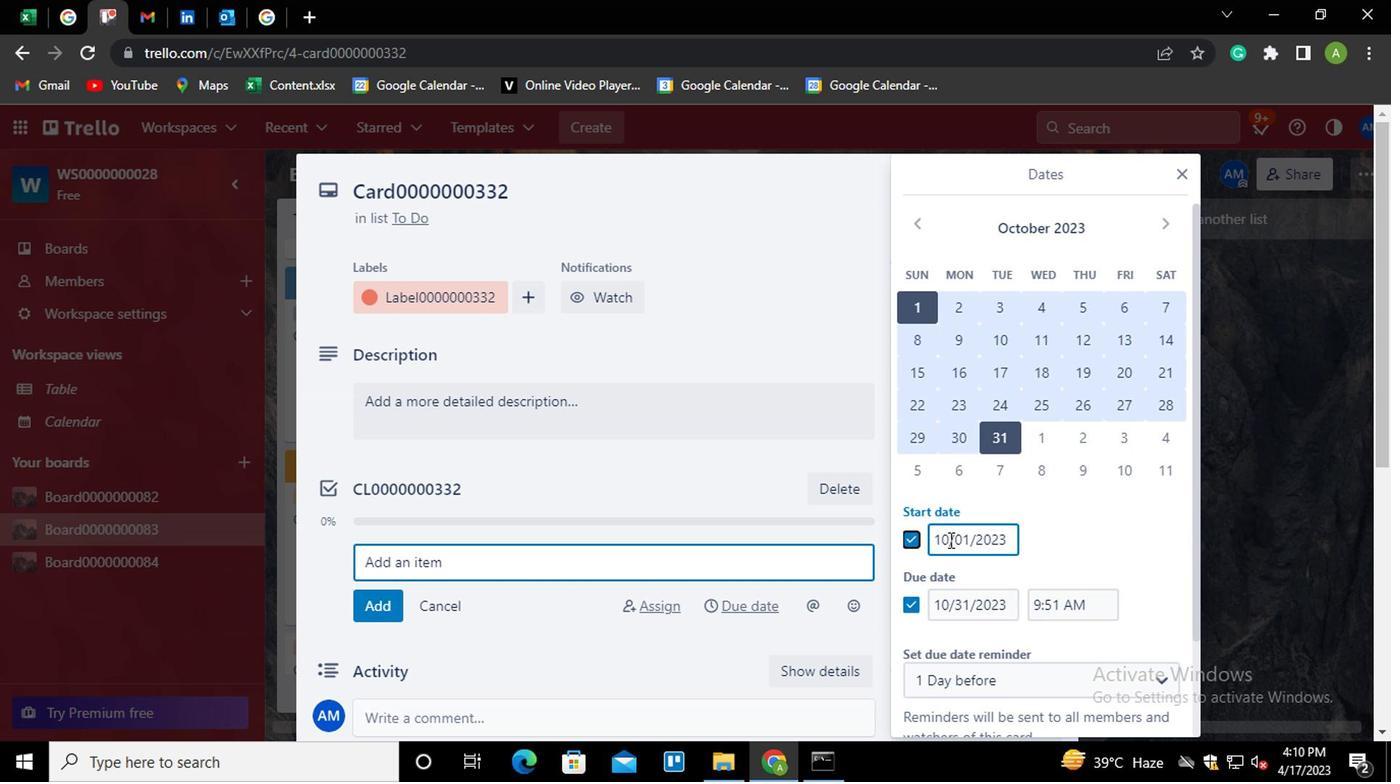 
Action: Mouse moved to (968, 543)
Screenshot: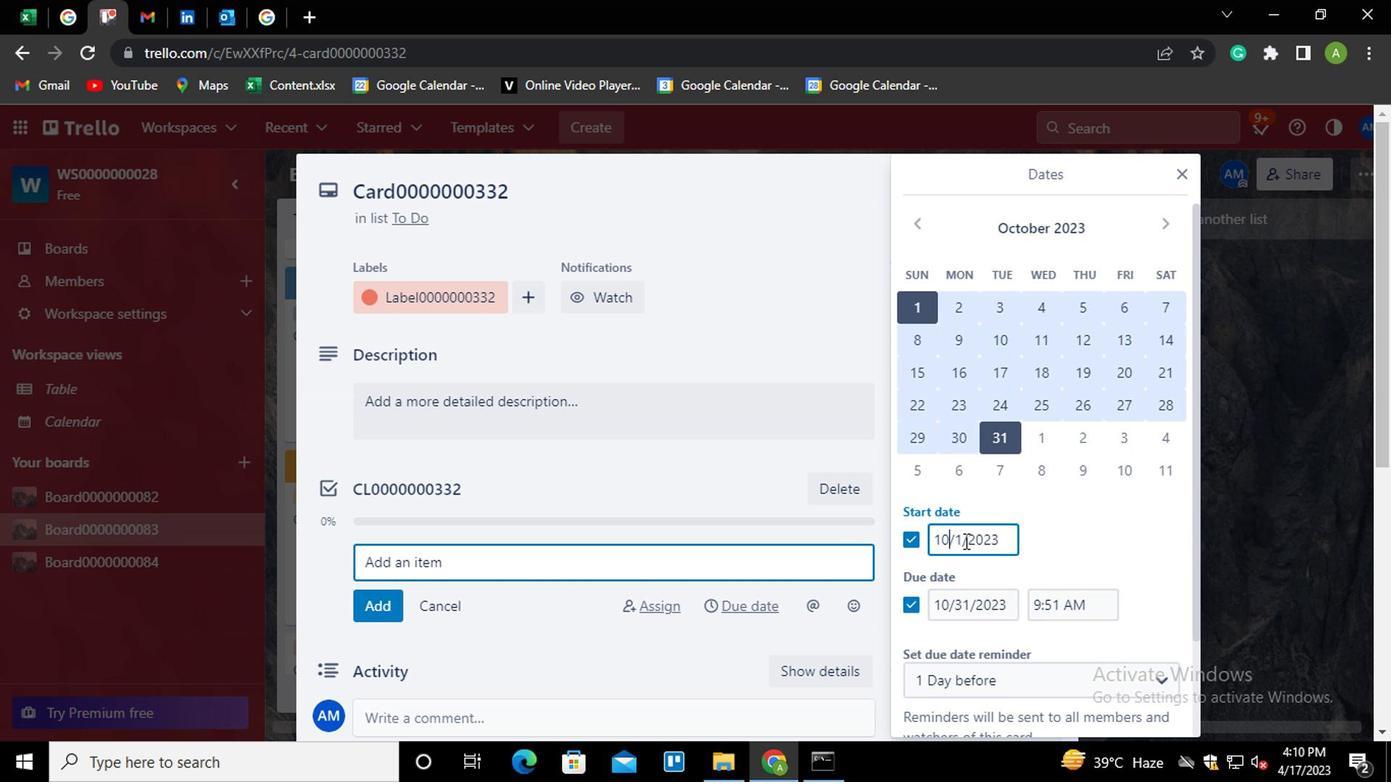 
Action: Key pressed <Key.backspace>1
Screenshot: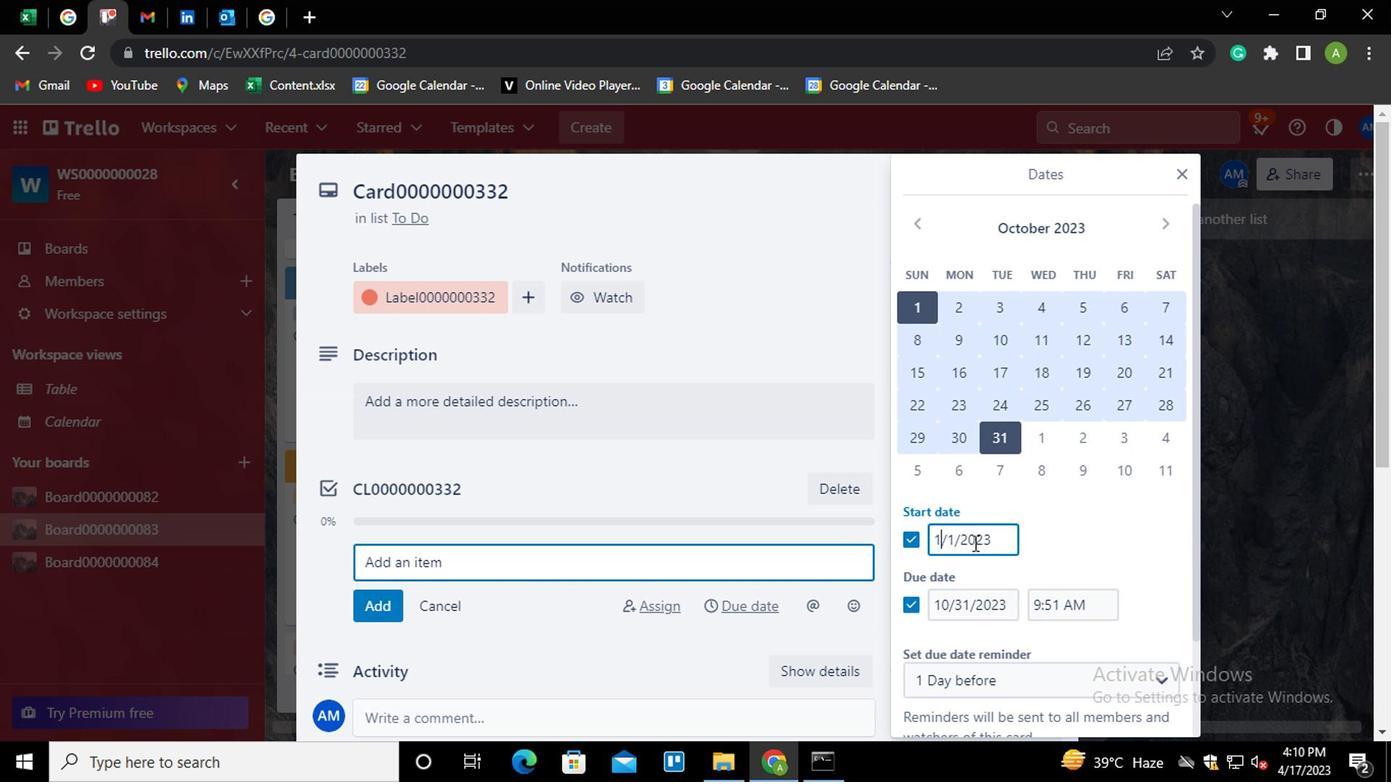 
Action: Mouse moved to (941, 607)
Screenshot: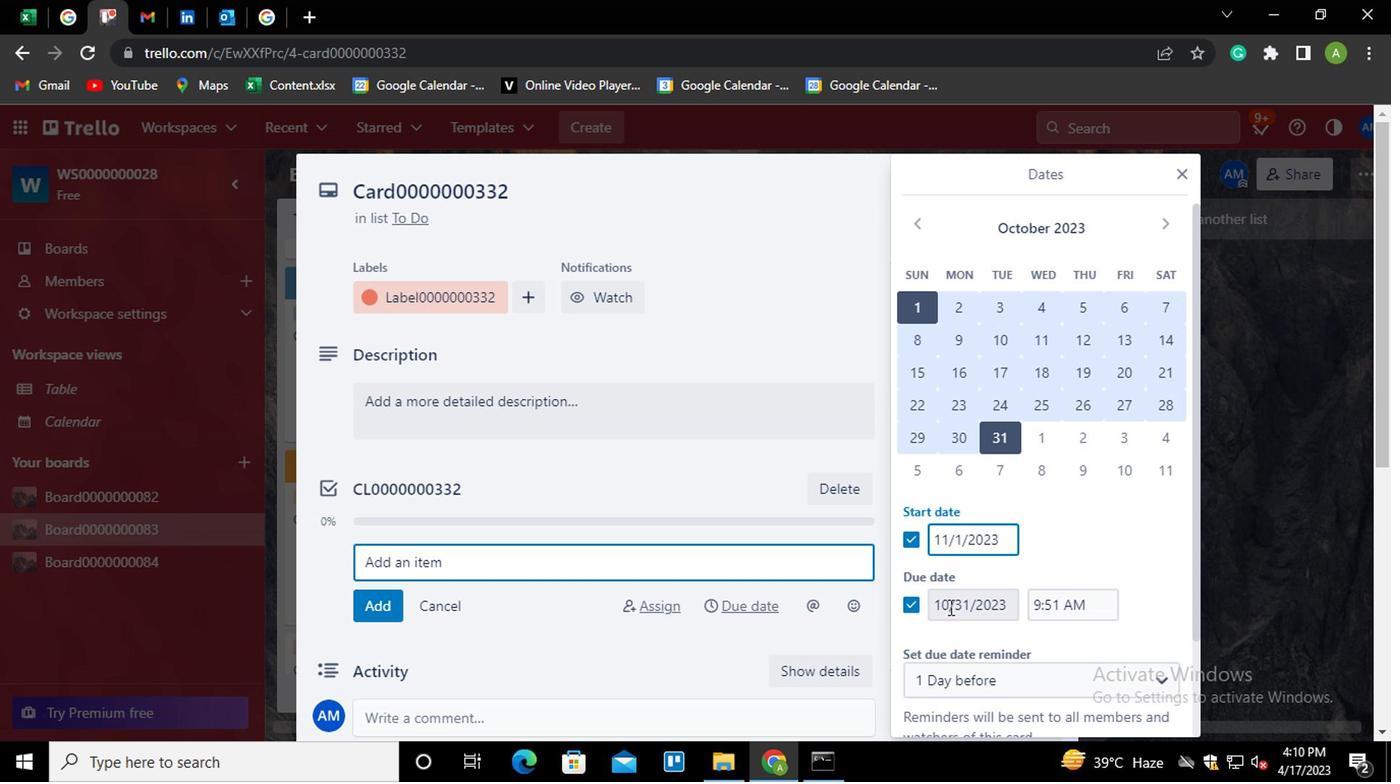 
Action: Mouse pressed left at (941, 607)
Screenshot: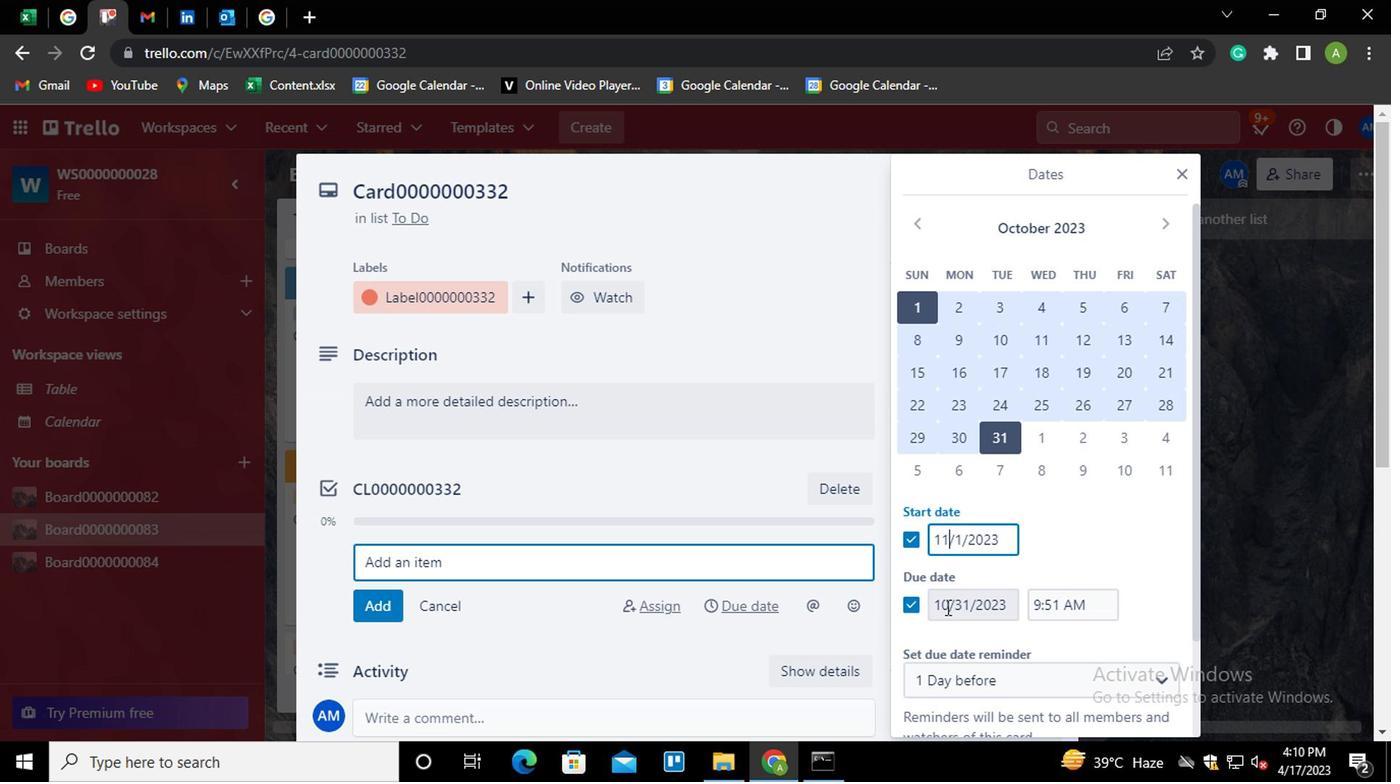 
Action: Mouse moved to (964, 601)
Screenshot: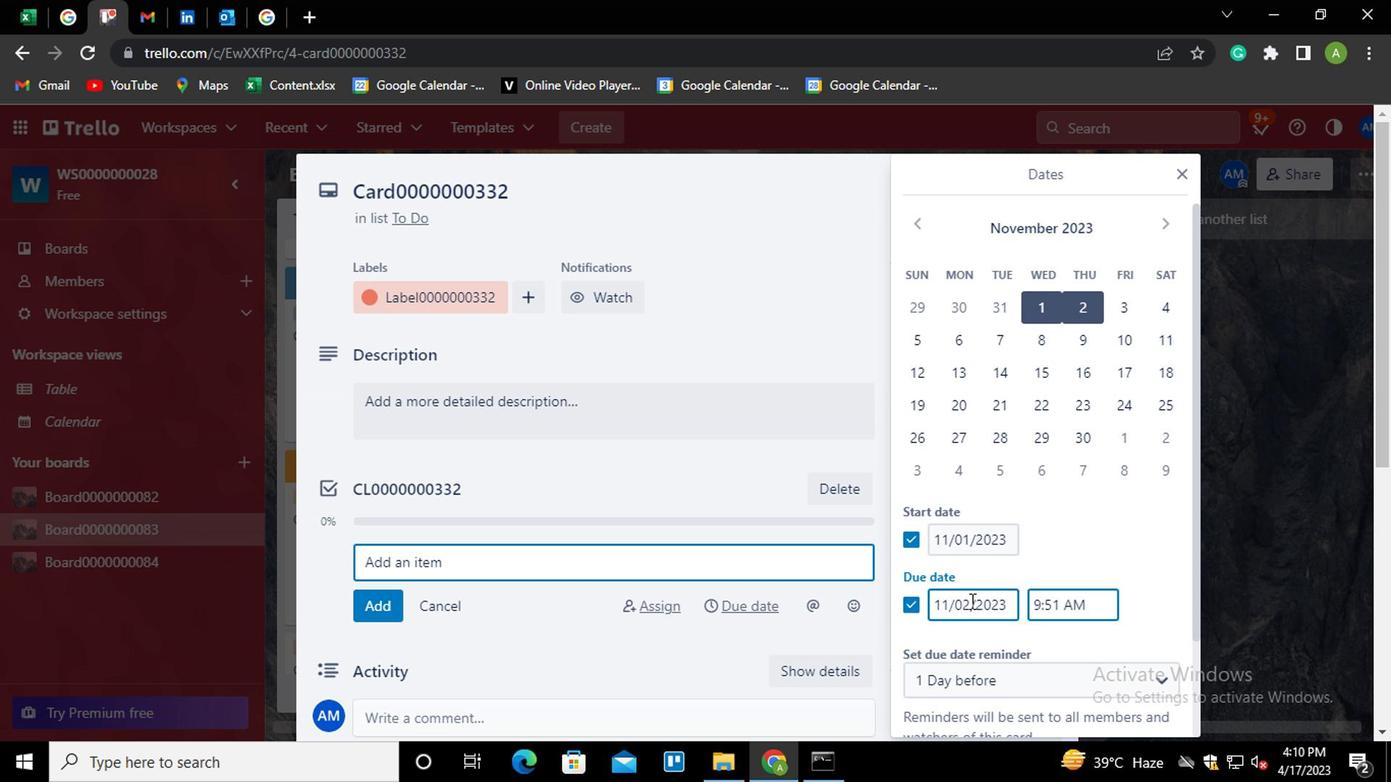
Action: Mouse pressed left at (964, 601)
Screenshot: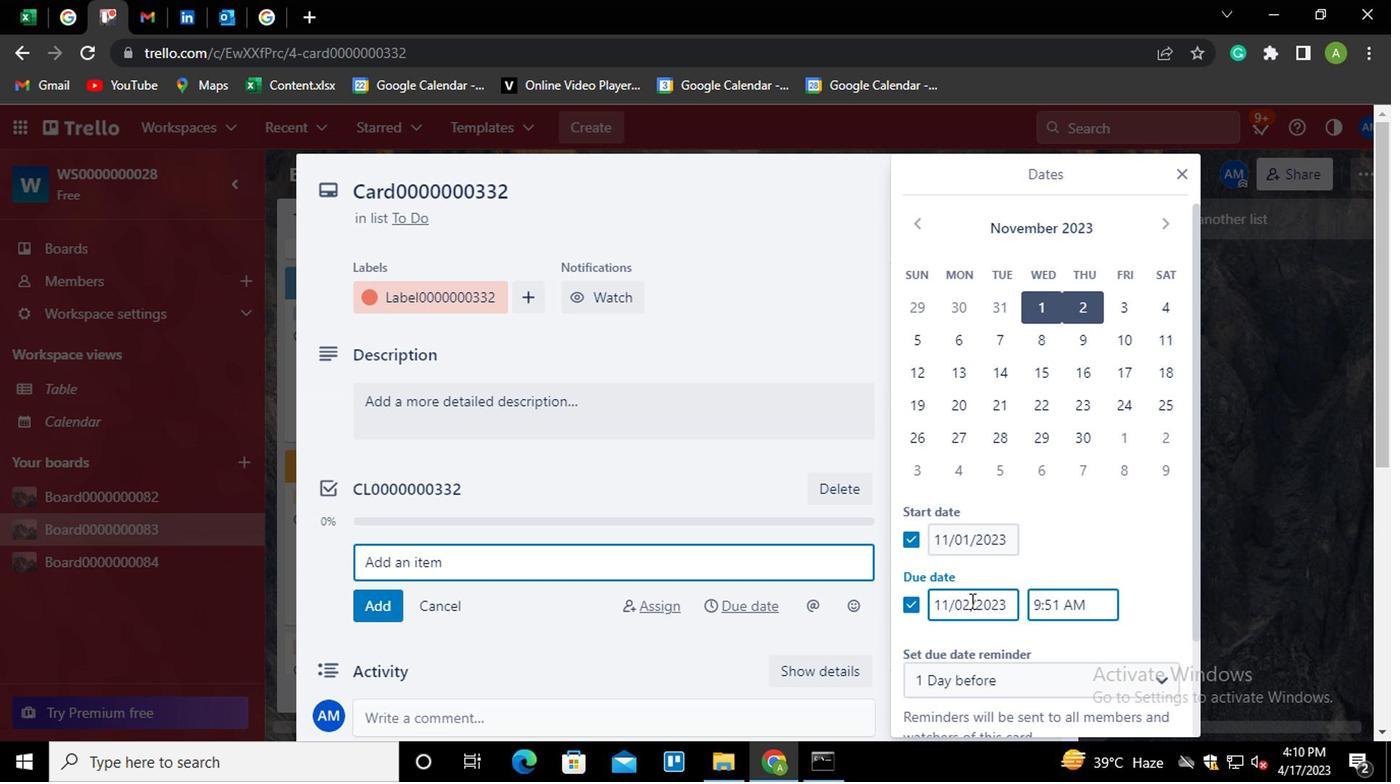 
Action: Mouse moved to (971, 614)
Screenshot: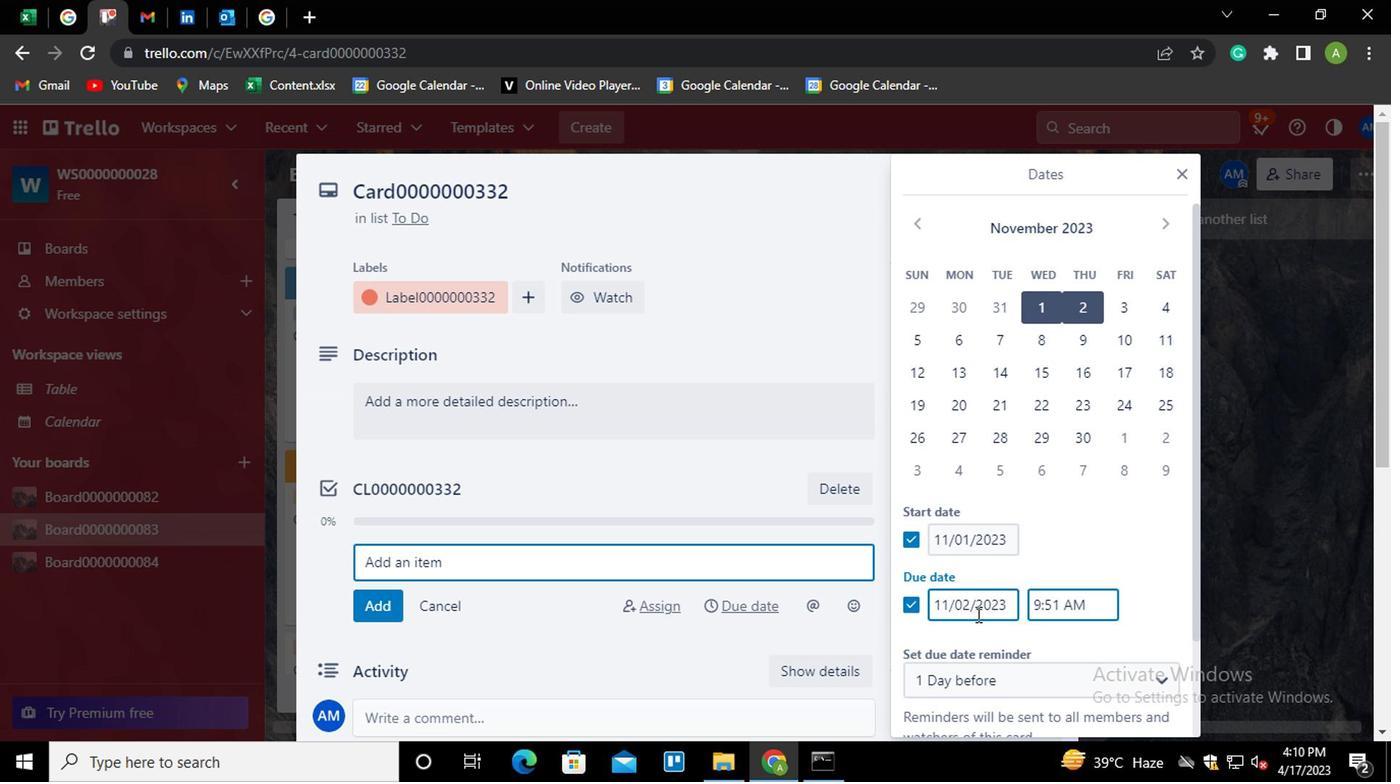 
Action: Key pressed <Key.backspace><Key.backspace>30
Screenshot: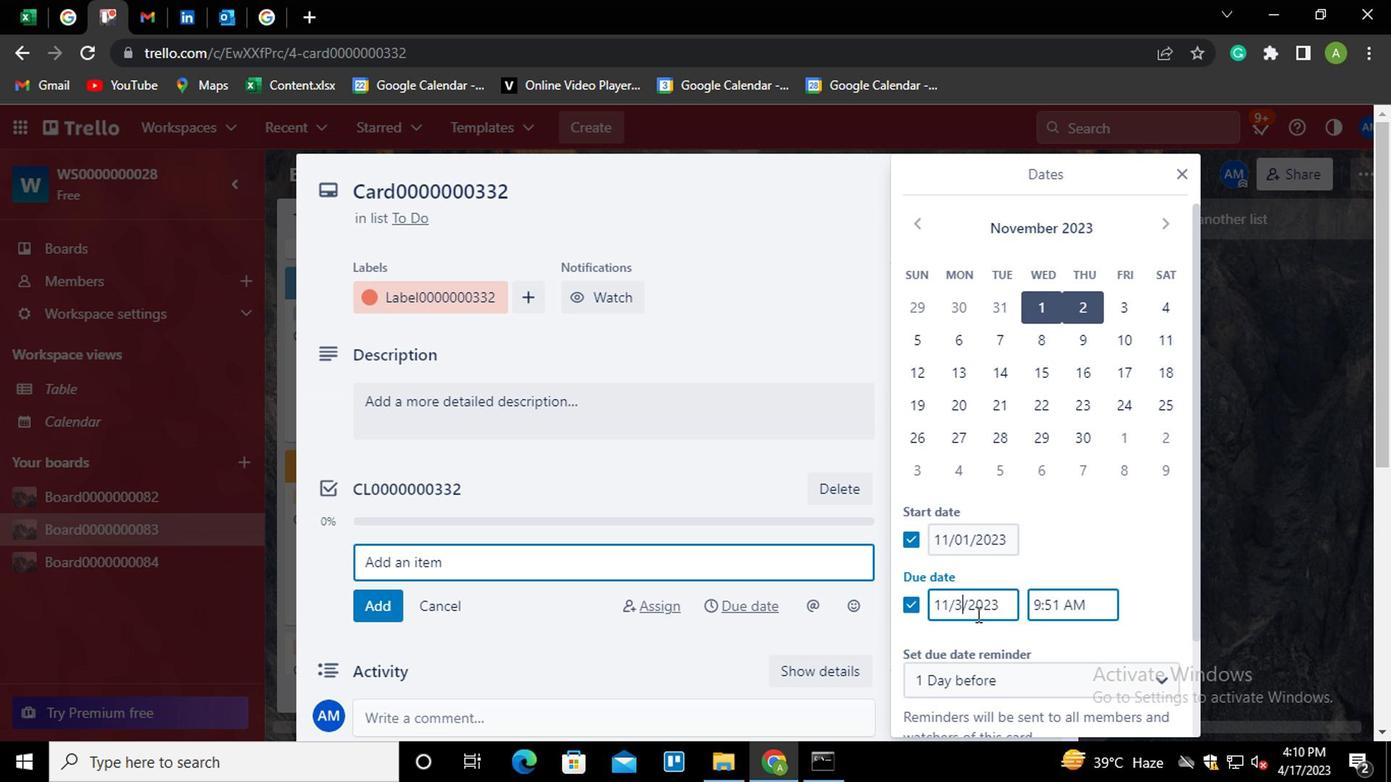 
Action: Mouse moved to (1162, 492)
Screenshot: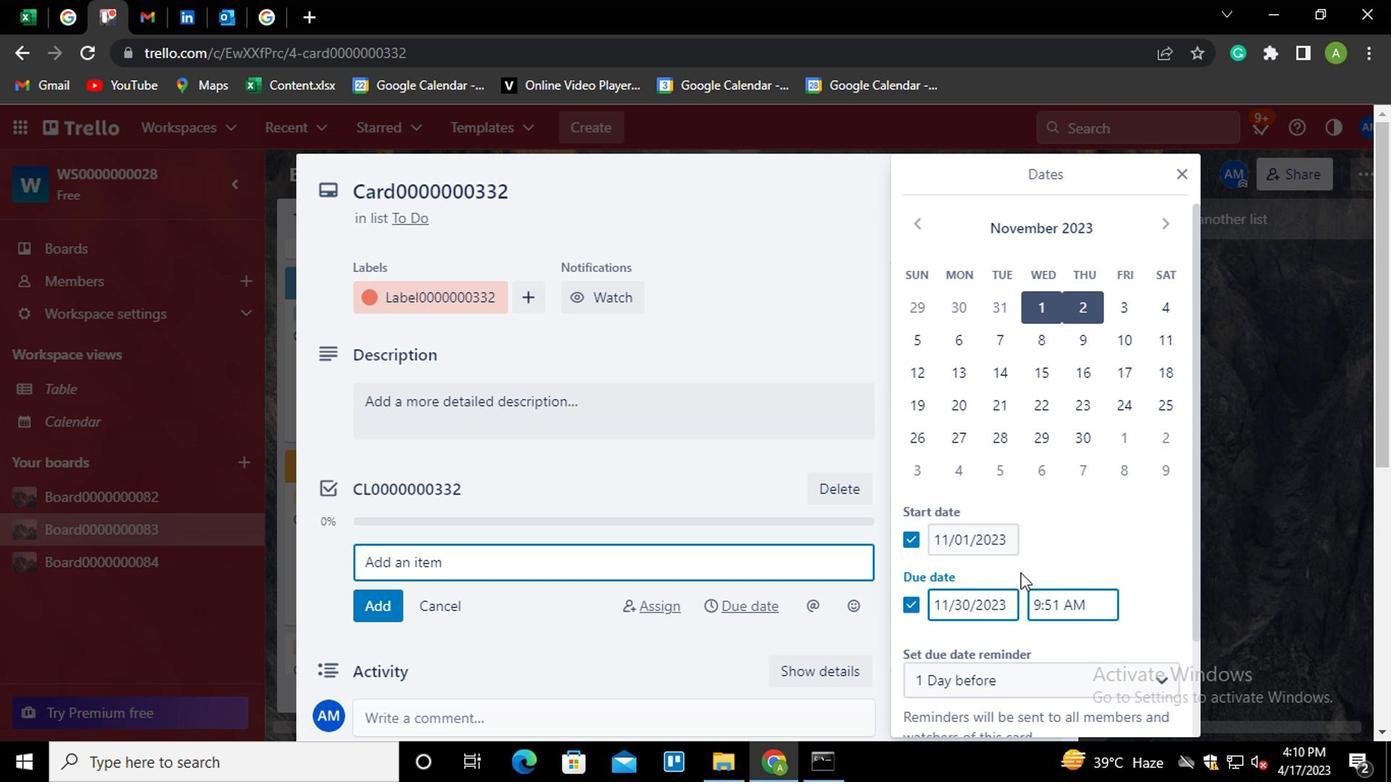 
Action: Mouse scrolled (1162, 491) with delta (0, -1)
Screenshot: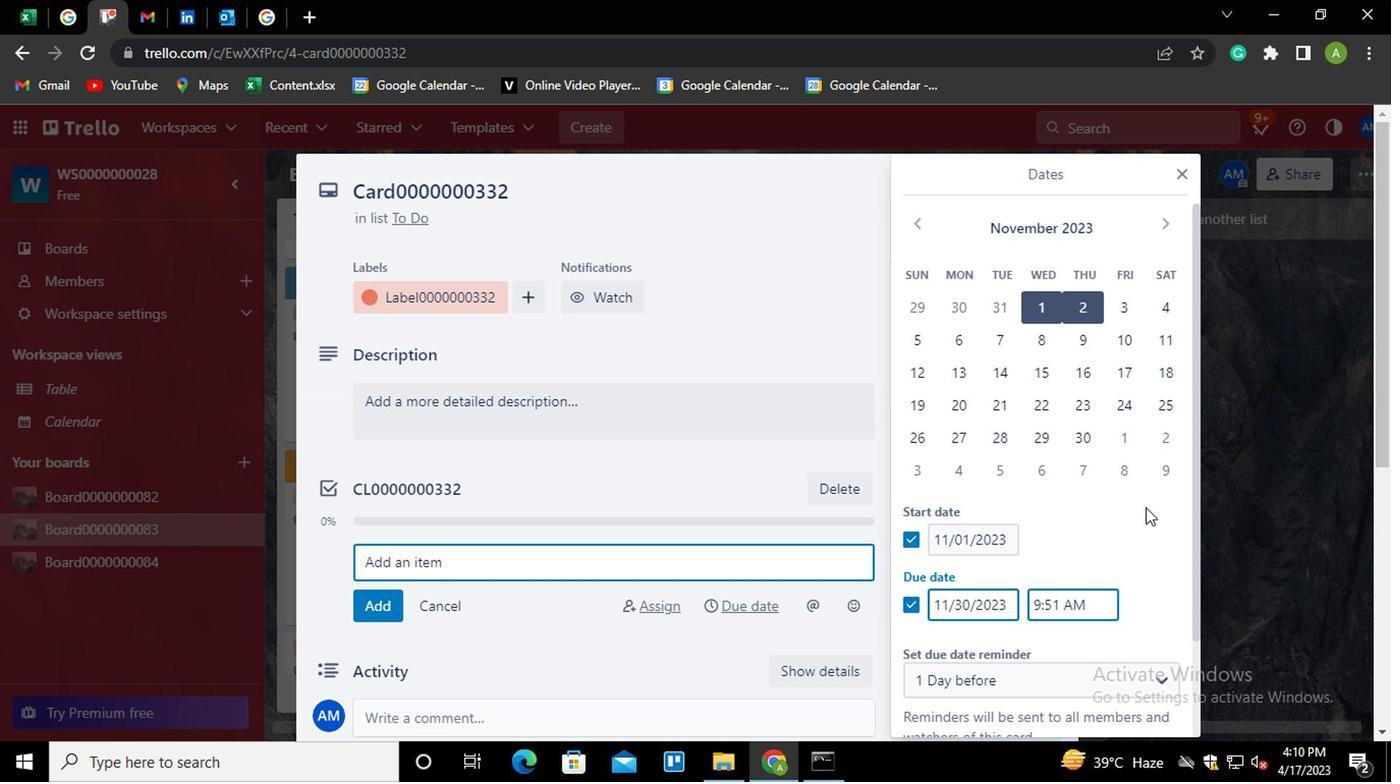 
Action: Mouse scrolled (1162, 491) with delta (0, -1)
Screenshot: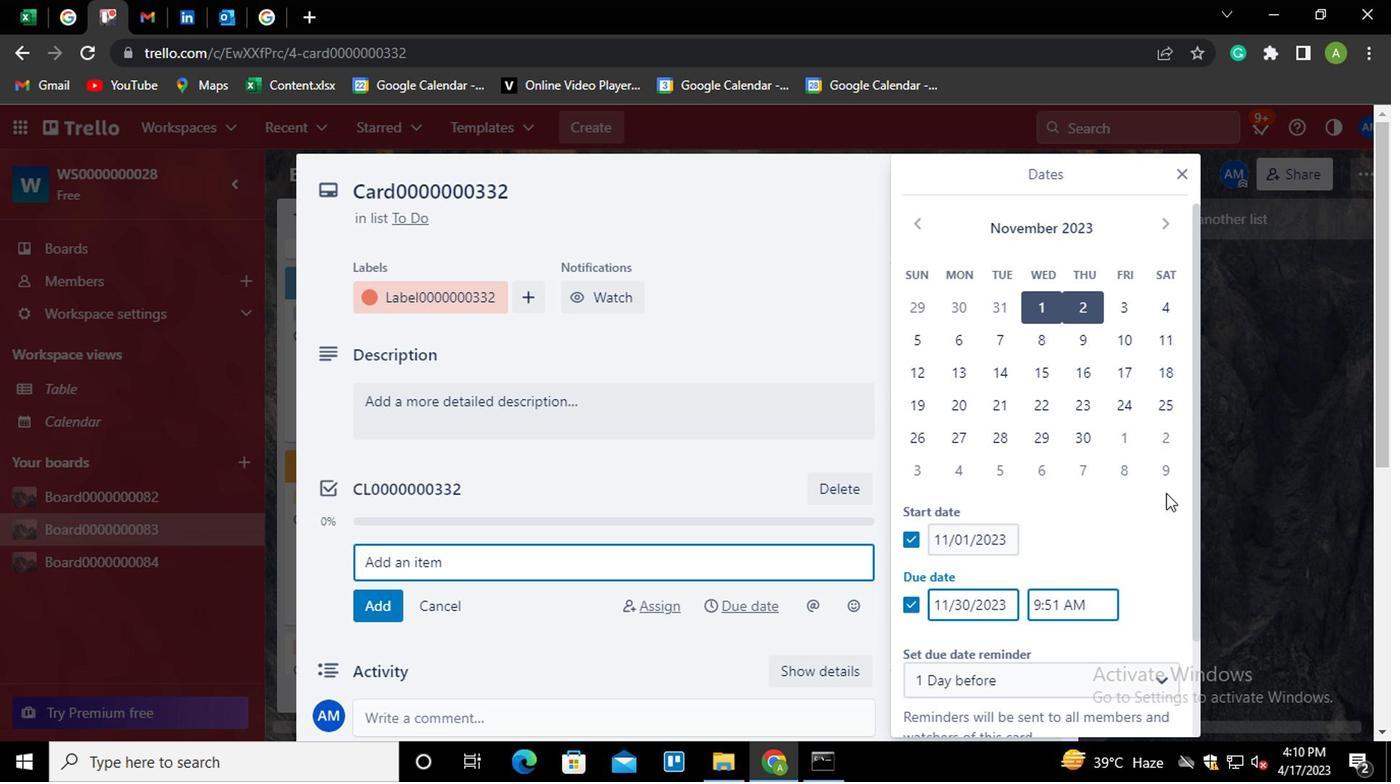 
Action: Mouse moved to (1162, 492)
Screenshot: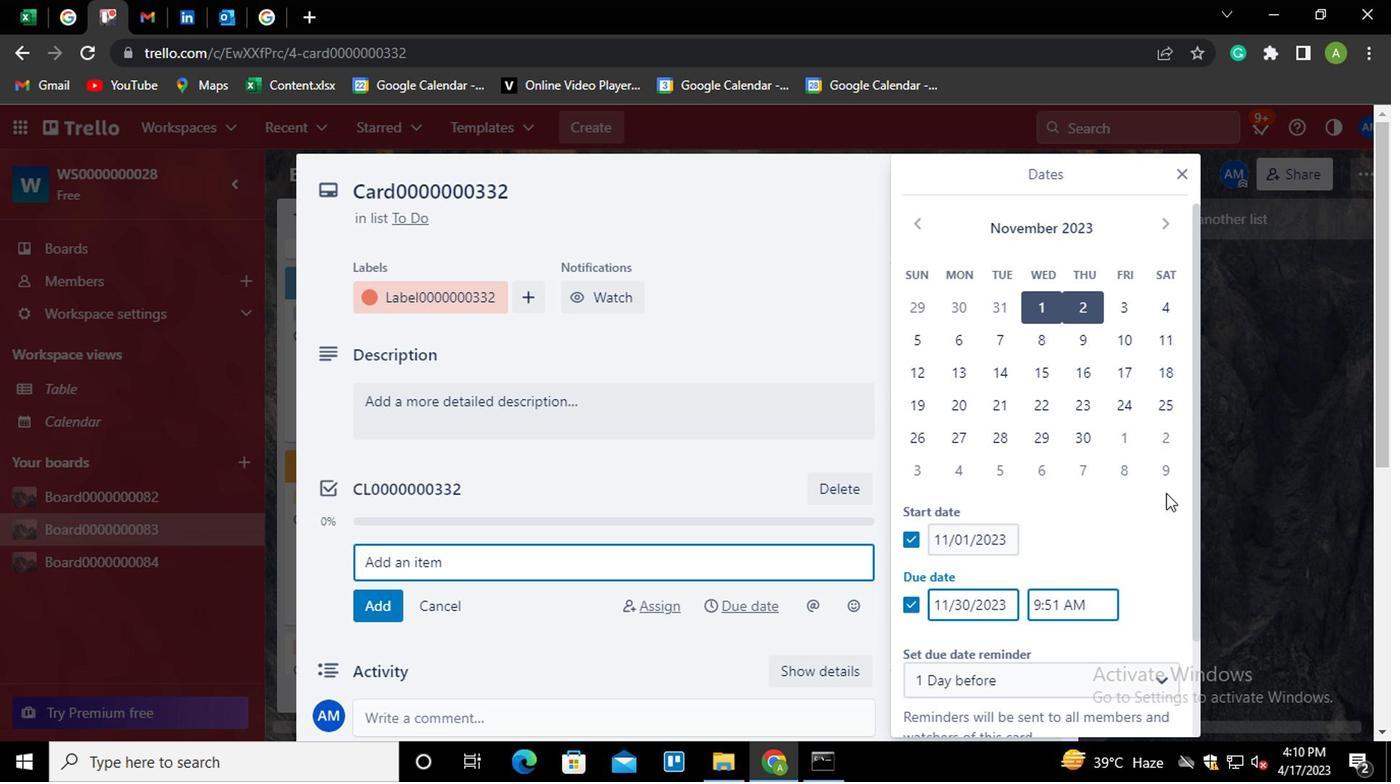 
Action: Mouse scrolled (1162, 491) with delta (0, -1)
Screenshot: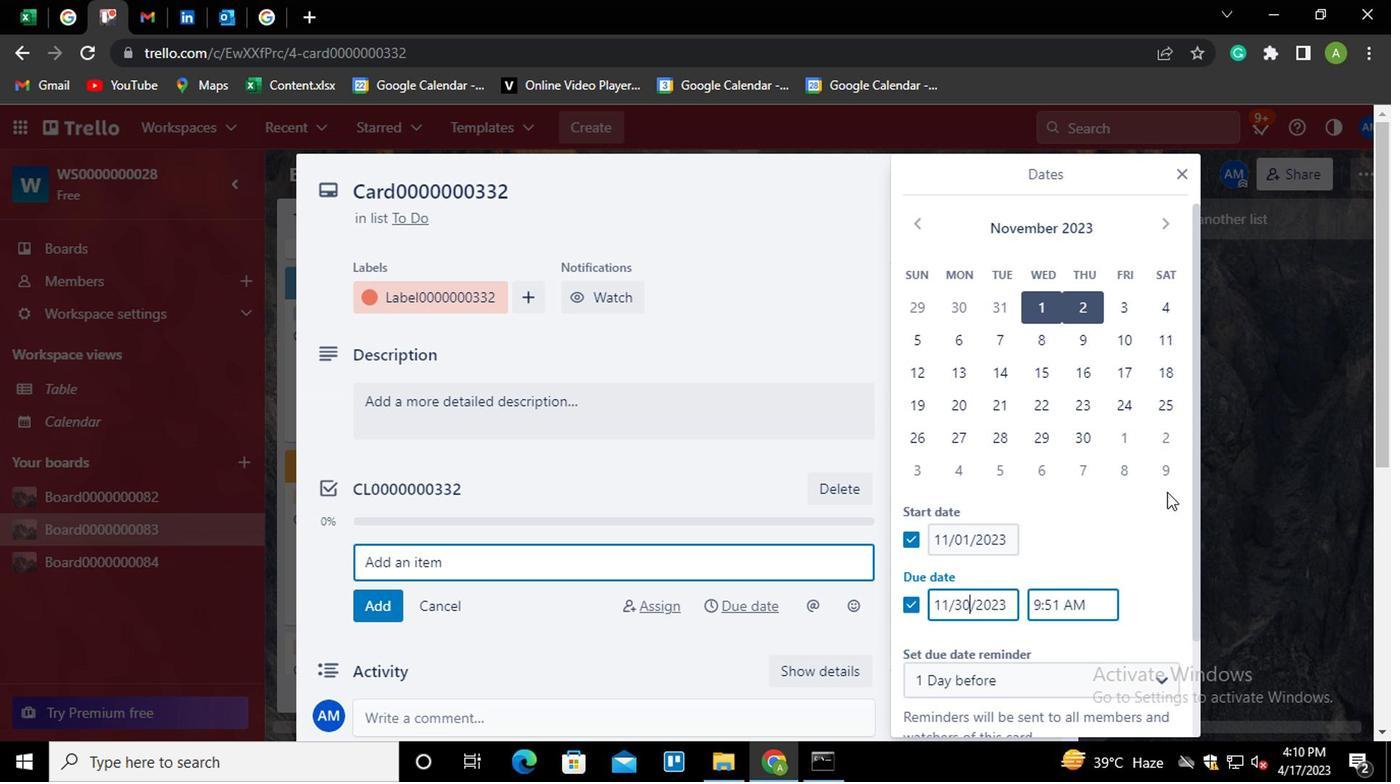 
Action: Mouse moved to (1056, 652)
Screenshot: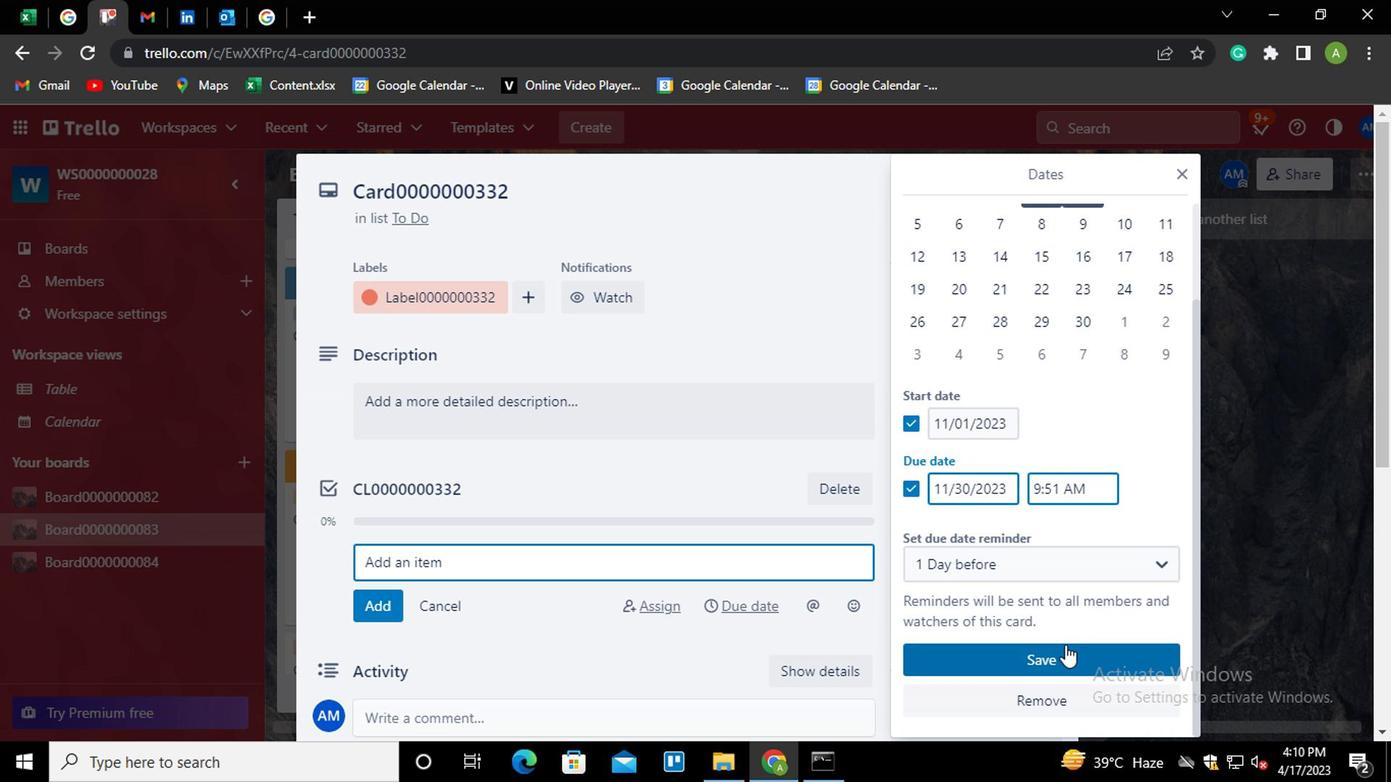 
Action: Mouse pressed left at (1056, 652)
Screenshot: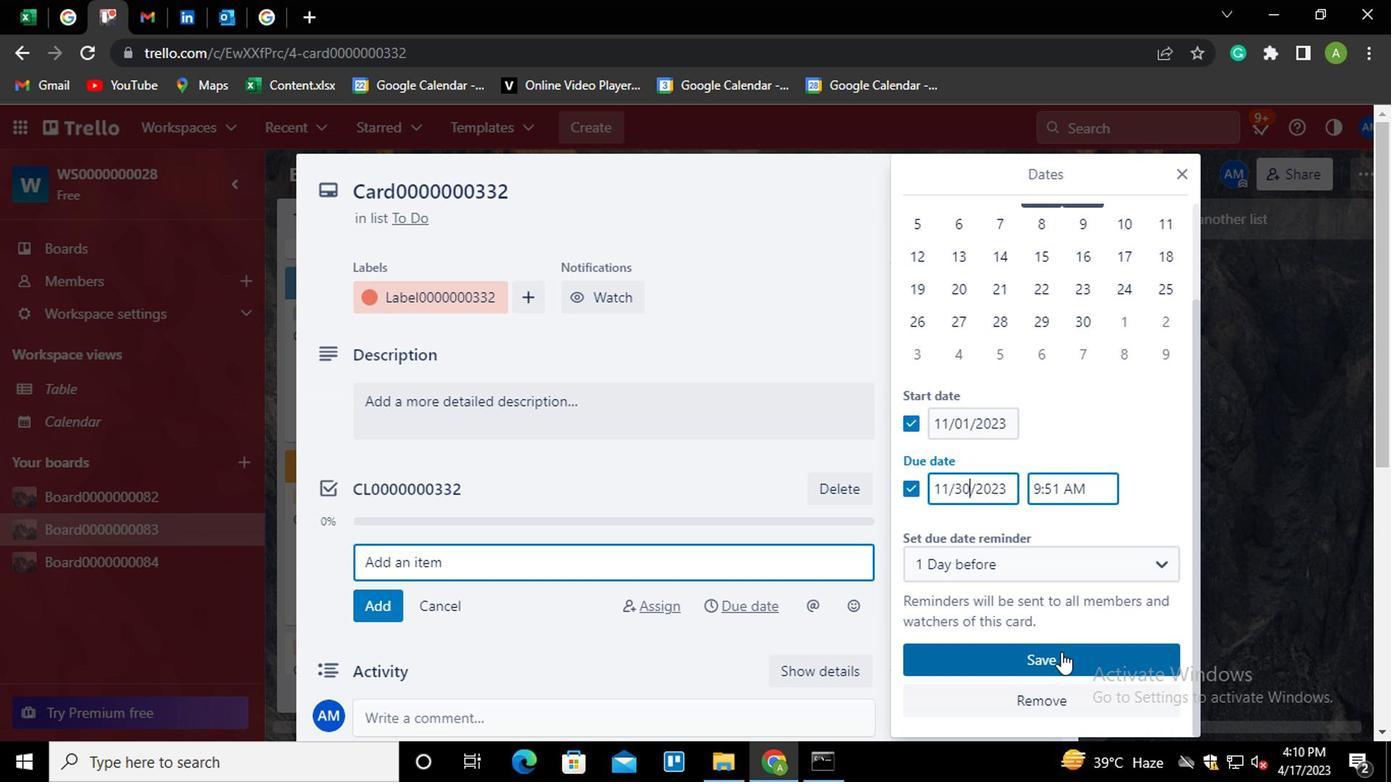 
Action: Mouse moved to (786, 494)
Screenshot: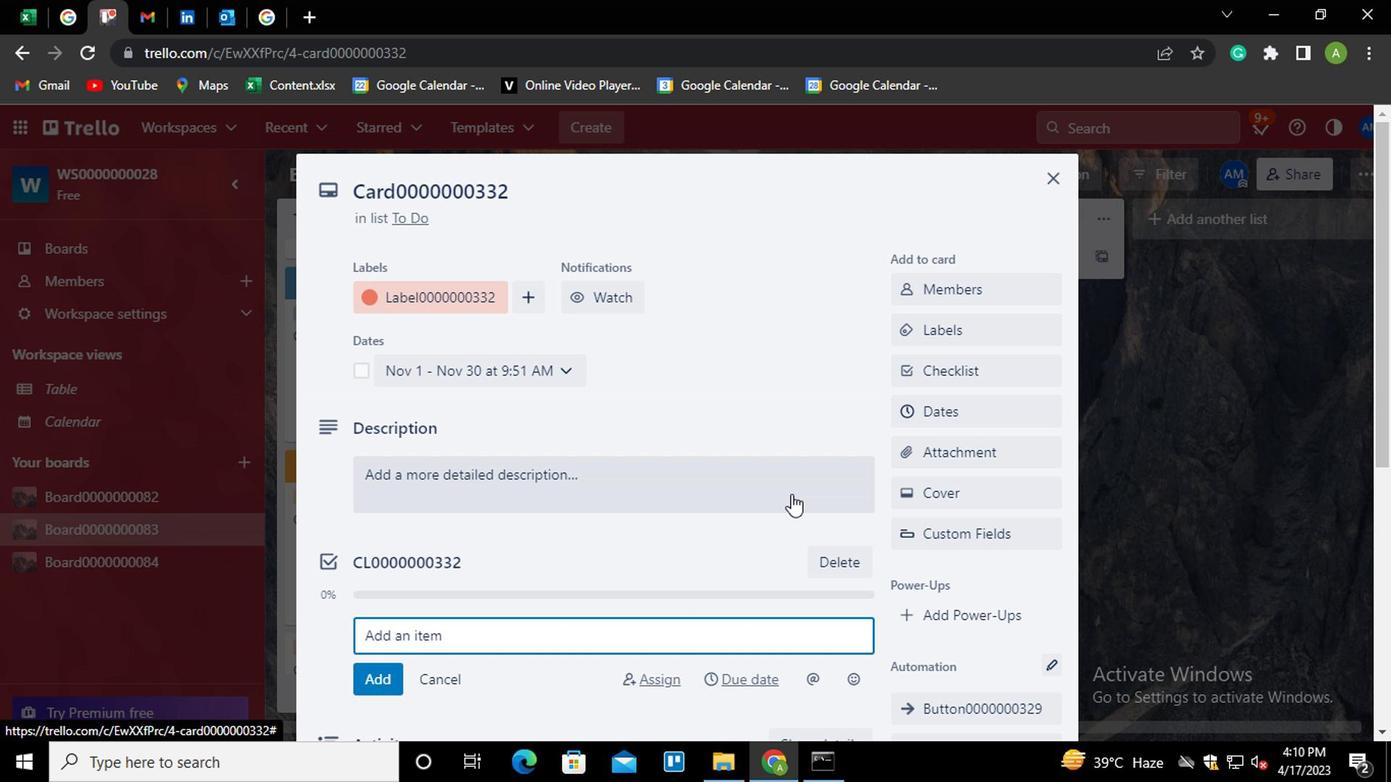 
Action: Mouse scrolled (786, 493) with delta (0, 0)
Screenshot: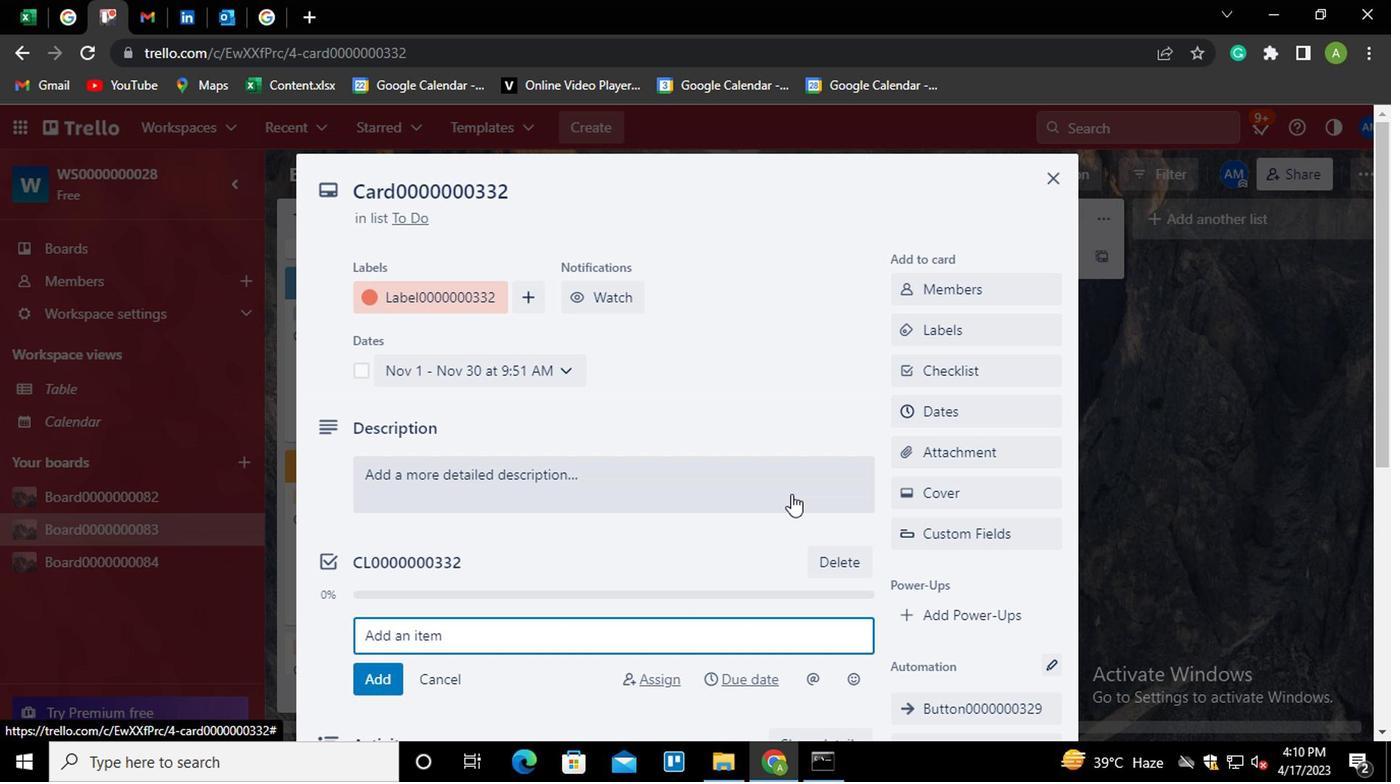 
Action: Mouse moved to (773, 514)
Screenshot: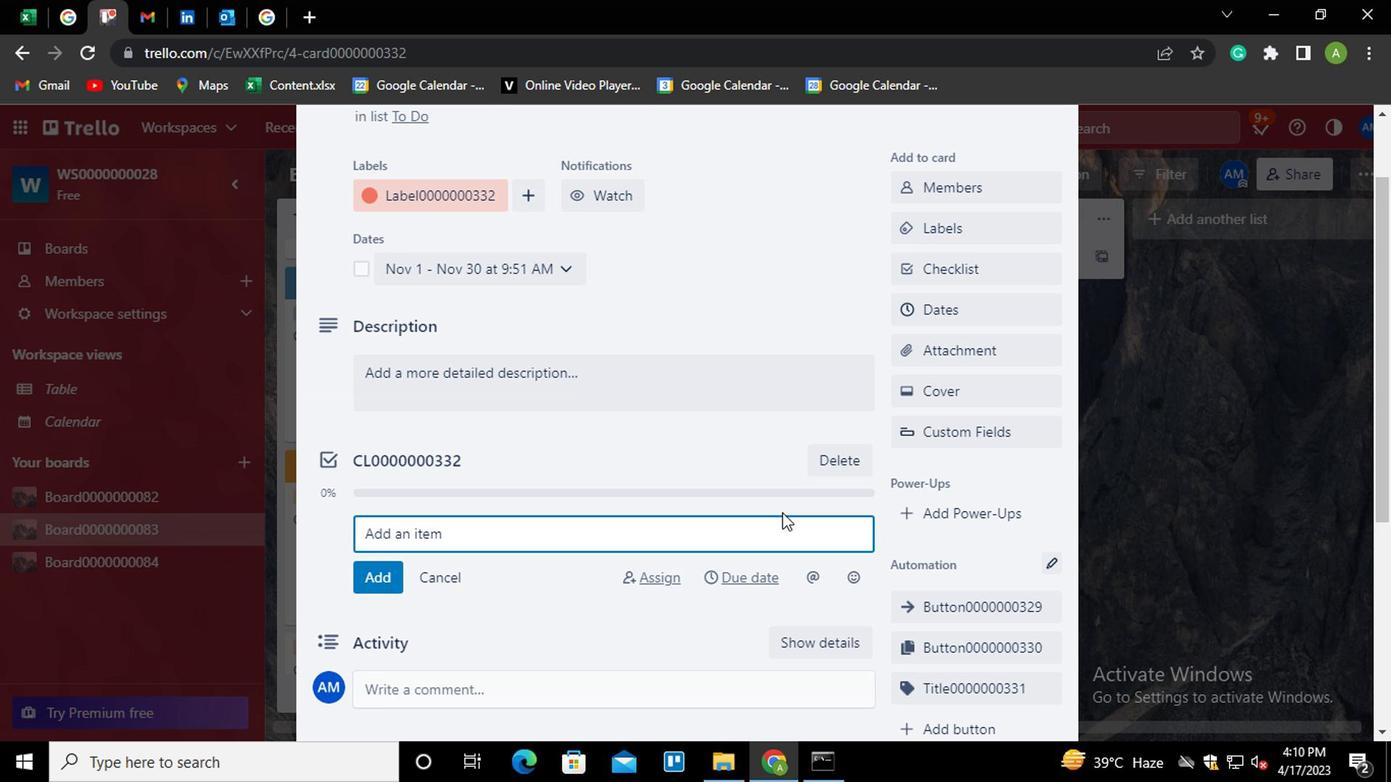 
